Task: Add an event with the title Interview with Candidate X, date '2023/10/14', time 7:50 AM to 9:50 AMand add a description: Throughout the retreat, teams will engage in a variety of problem-solving activities that are designed to challenge their critical thinking, decision-making, and collaboration skills. These activities will be carefully curated to promote teamwork, innovation, and a growth mindset.Select event color  Graphite . Add location for the event as: Bali, Indonesia, logged in from the account softage.4@softage.netand send the event invitation to softage.3@softage.net and softage.5@softage.net. Set a reminder for the event Weekly on Sunday
Action: Mouse moved to (74, 91)
Screenshot: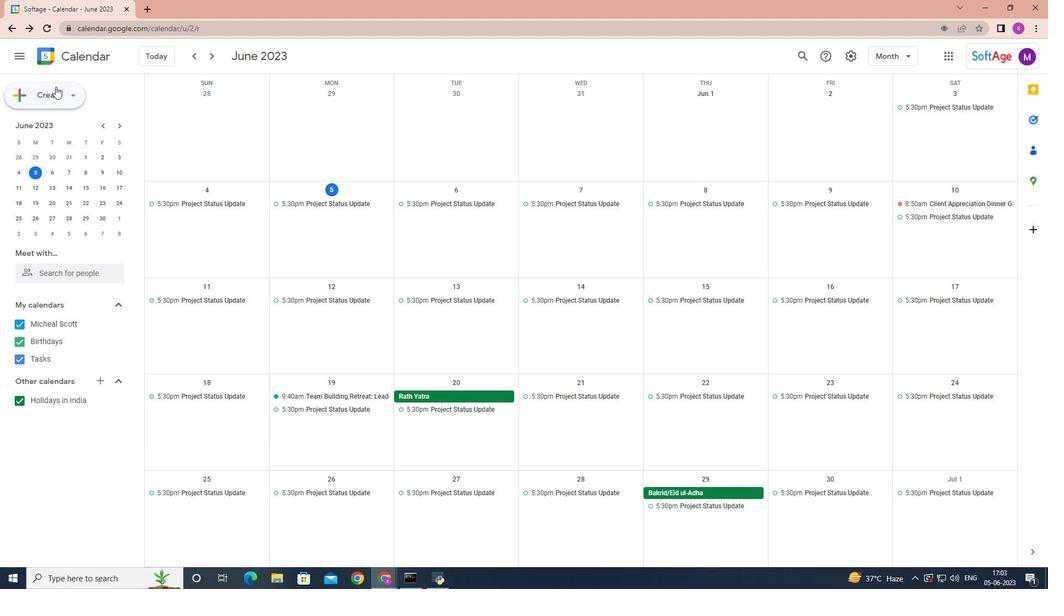 
Action: Mouse pressed left at (74, 91)
Screenshot: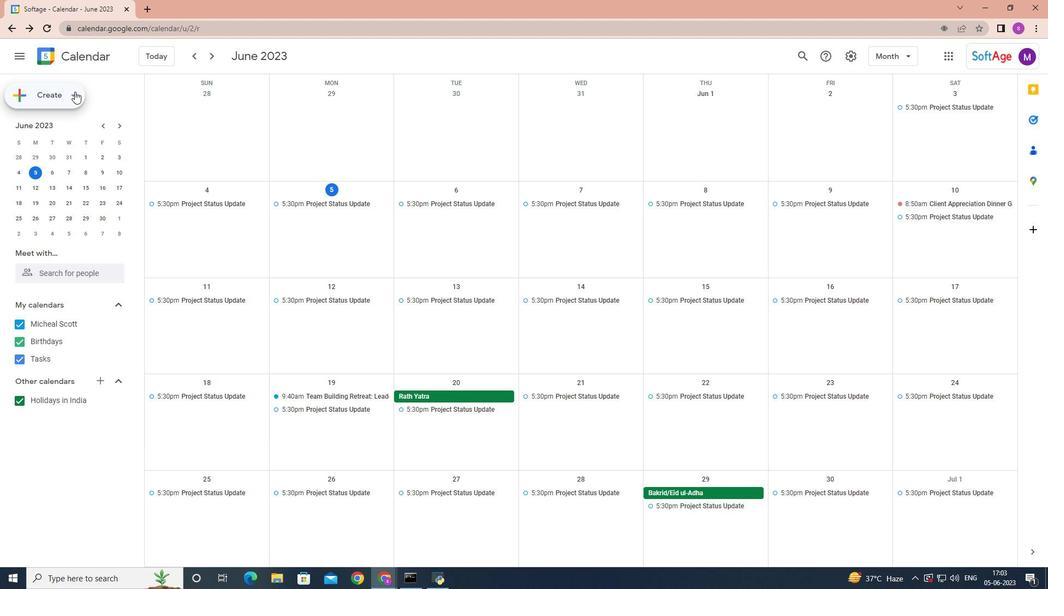 
Action: Mouse moved to (78, 122)
Screenshot: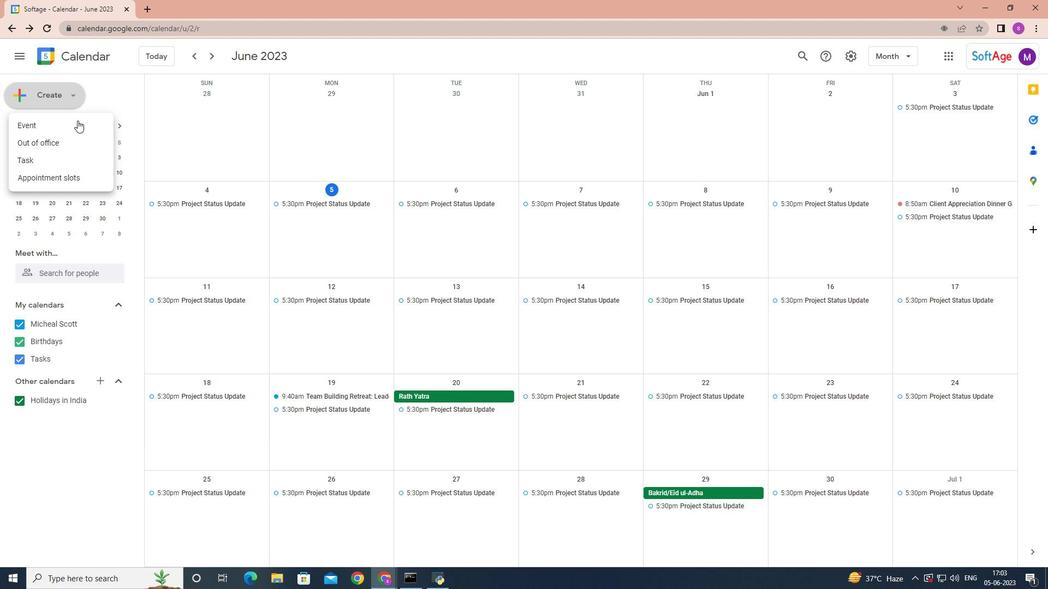 
Action: Mouse pressed left at (78, 122)
Screenshot: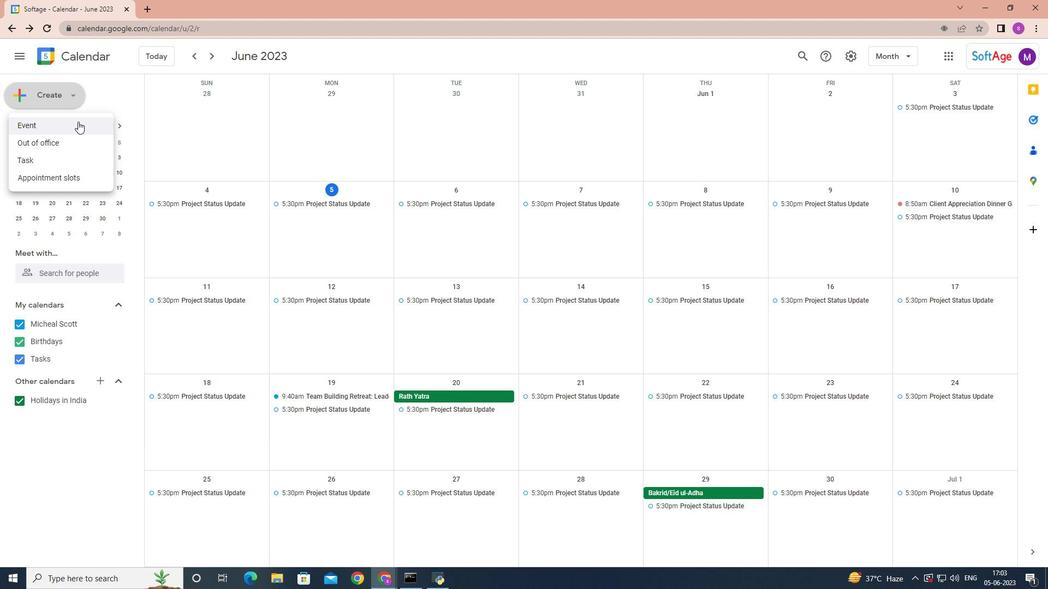 
Action: Mouse moved to (175, 429)
Screenshot: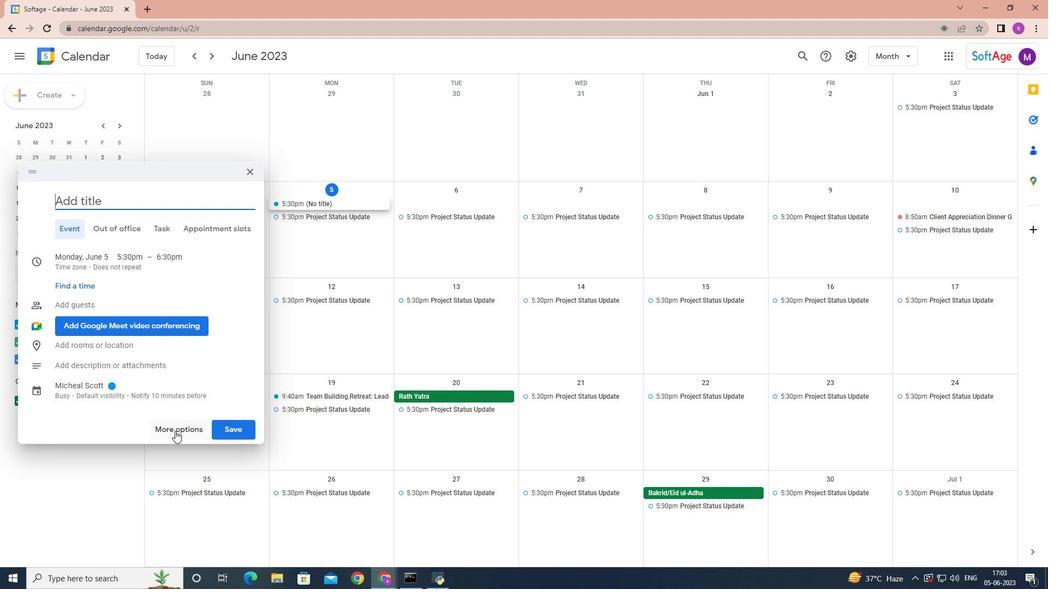 
Action: Mouse pressed left at (175, 429)
Screenshot: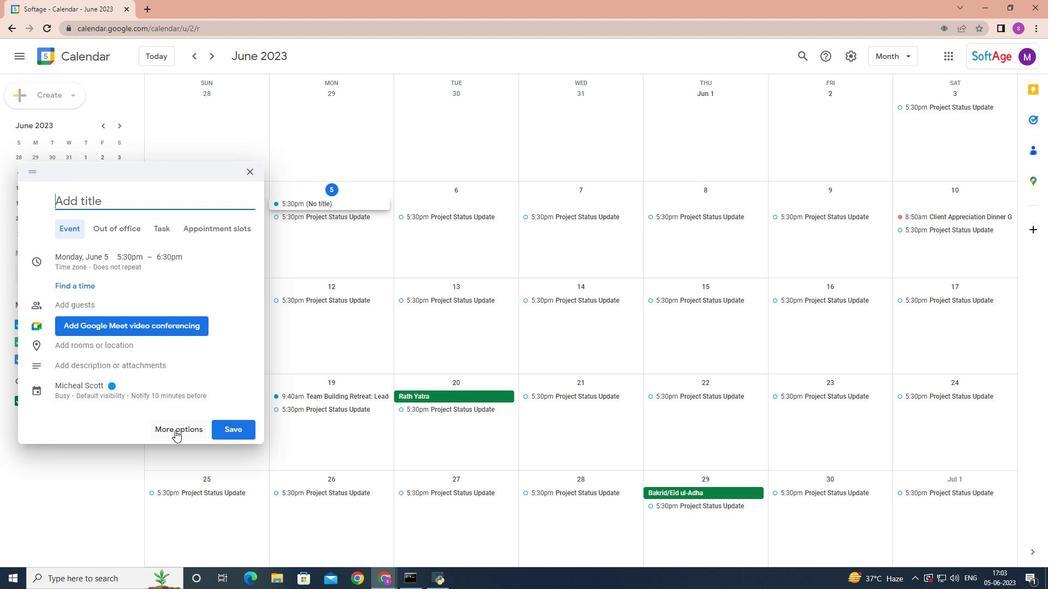 
Action: Key pressed <Key.shift>Interview<Key.space>with<Key.space><Key.shift>Candidate<Key.space><Key.shift><Key.shift><Key.shift><Key.shift><Key.shift><Key.shift><Key.shift><Key.shift><Key.shift><Key.shift><Key.shift><Key.shift><Key.shift><Key.shift><Key.shift><Key.shift>X
Screenshot: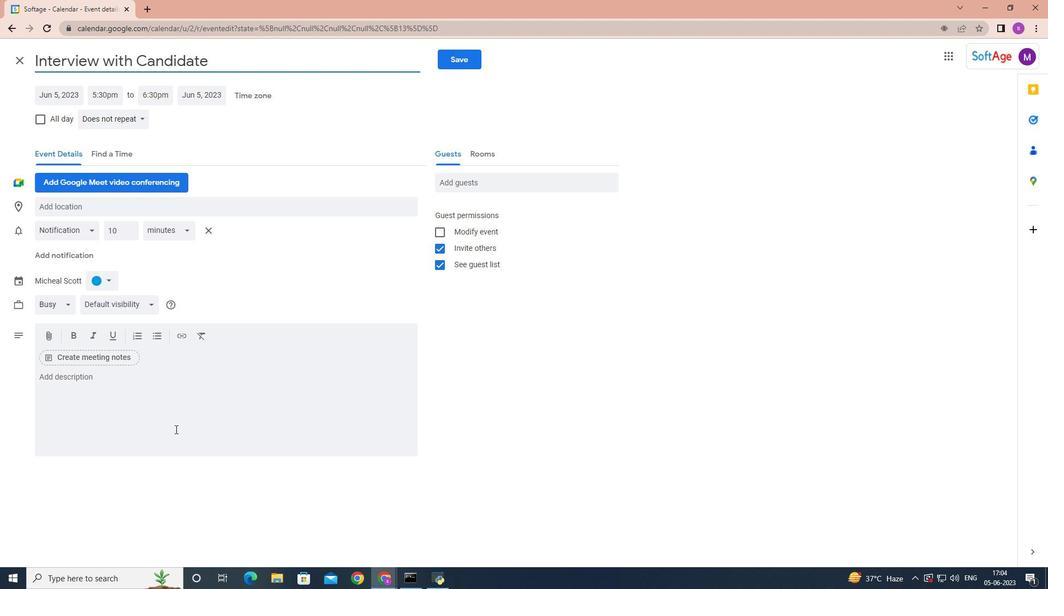 
Action: Mouse moved to (64, 96)
Screenshot: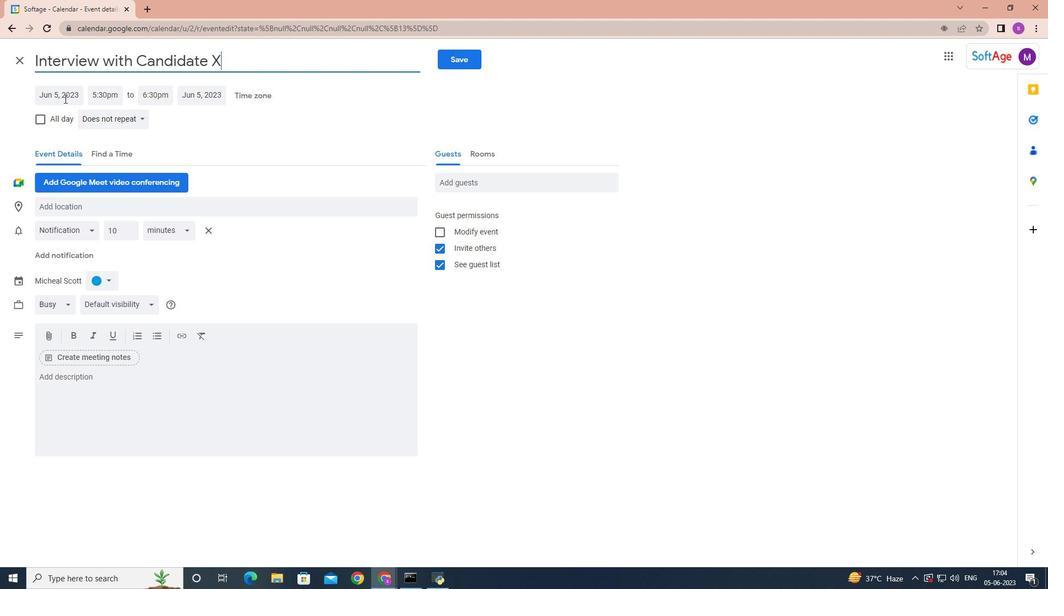 
Action: Mouse pressed left at (64, 96)
Screenshot: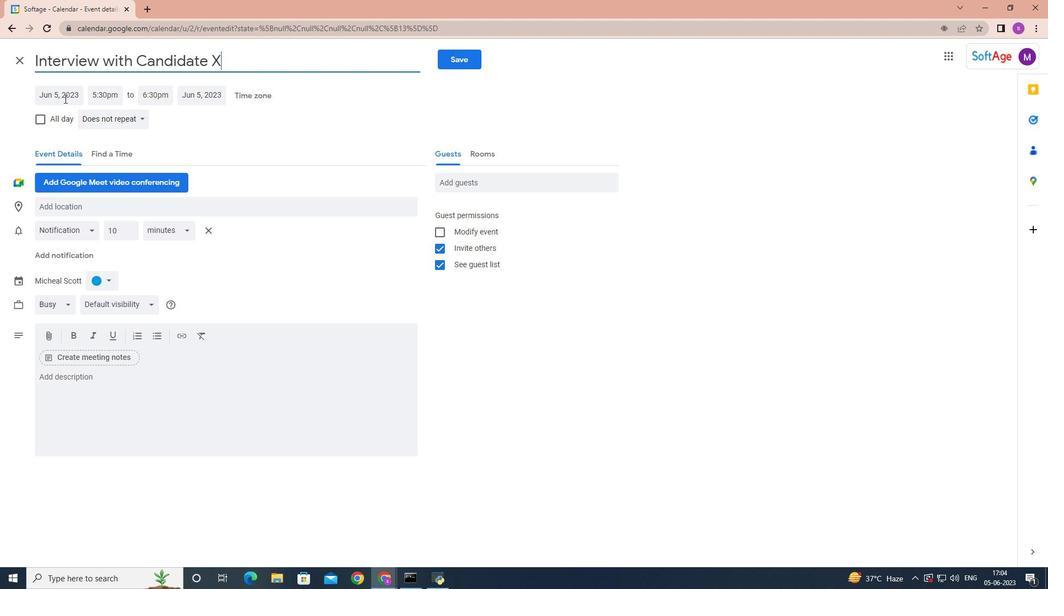 
Action: Mouse moved to (174, 116)
Screenshot: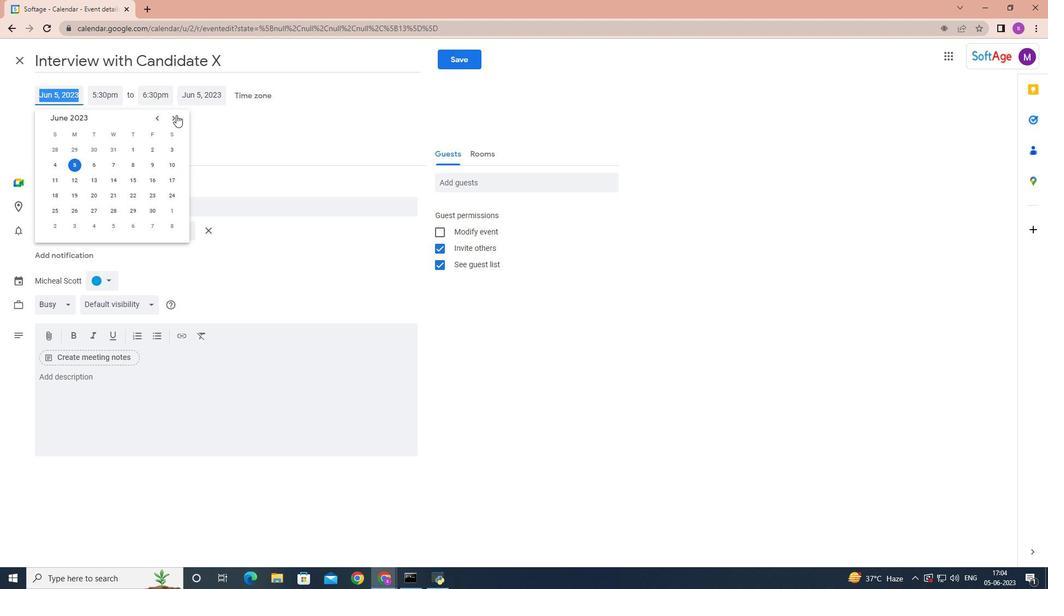 
Action: Mouse pressed left at (174, 116)
Screenshot: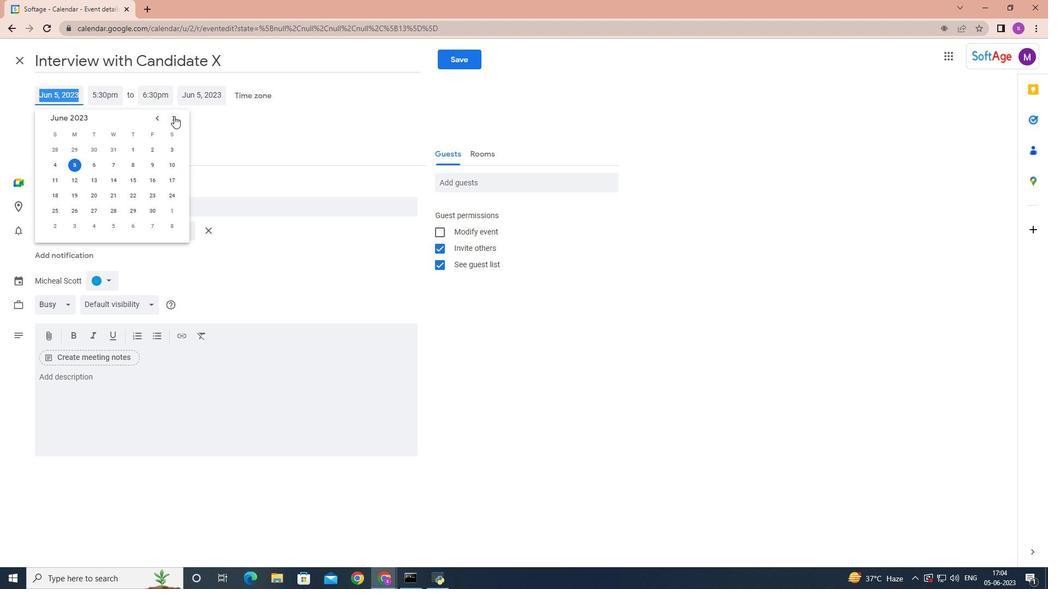 
Action: Mouse pressed left at (174, 116)
Screenshot: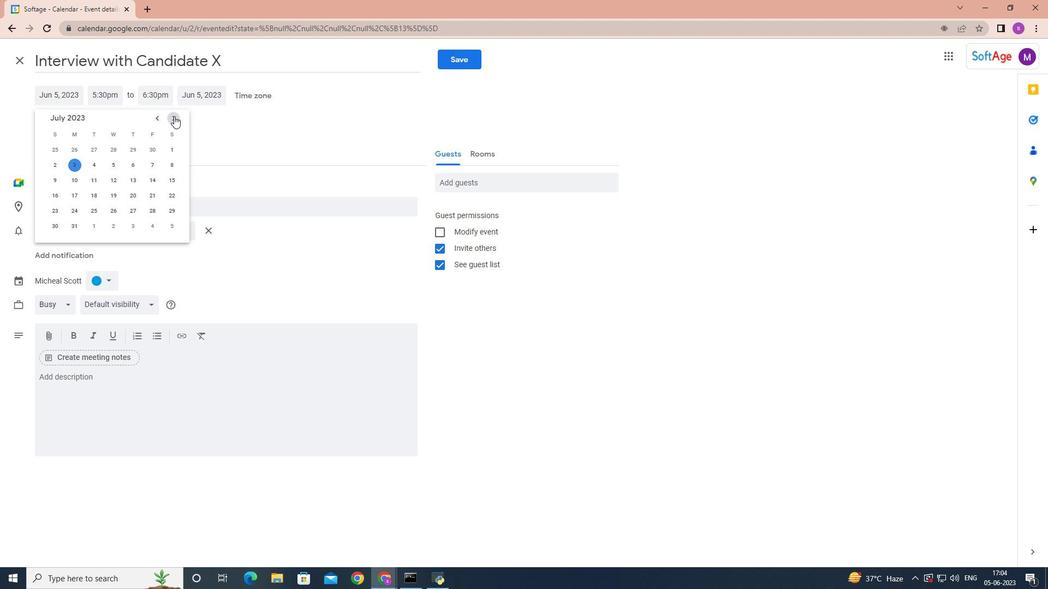 
Action: Mouse pressed left at (174, 116)
Screenshot: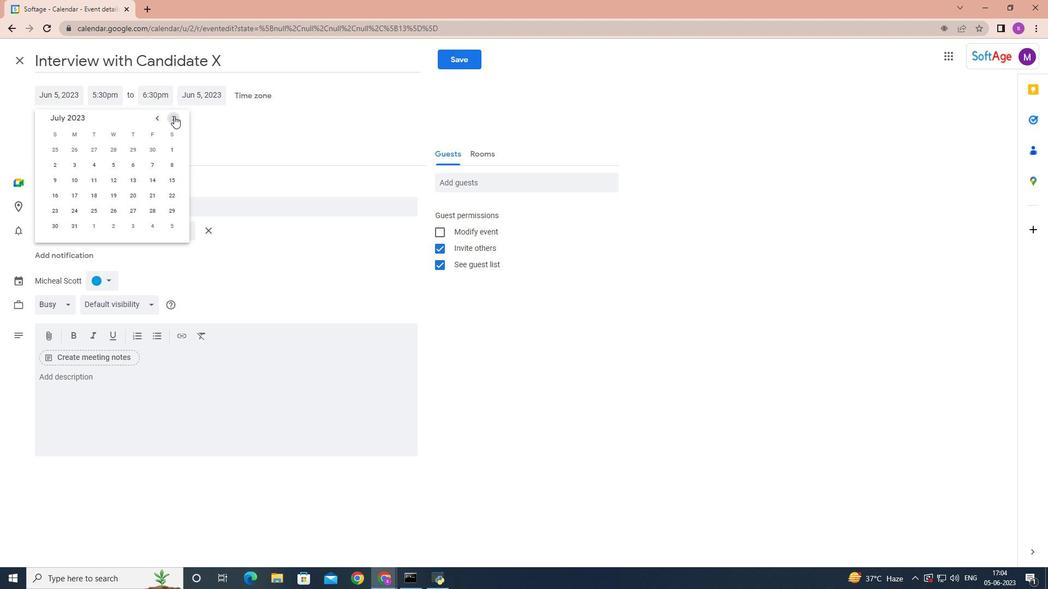
Action: Mouse pressed left at (174, 116)
Screenshot: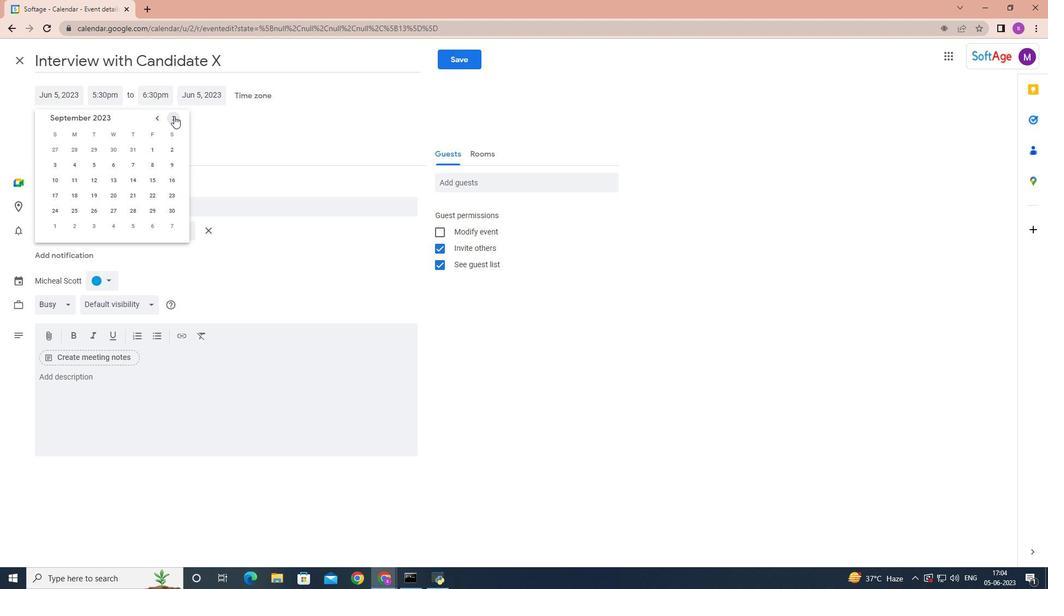 
Action: Mouse moved to (173, 162)
Screenshot: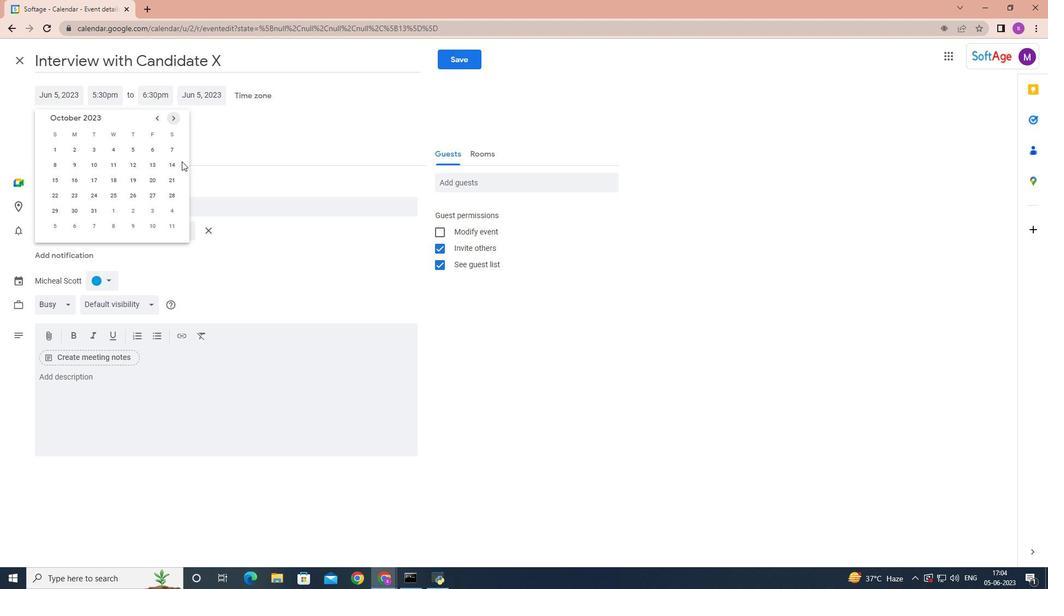 
Action: Mouse pressed left at (173, 162)
Screenshot: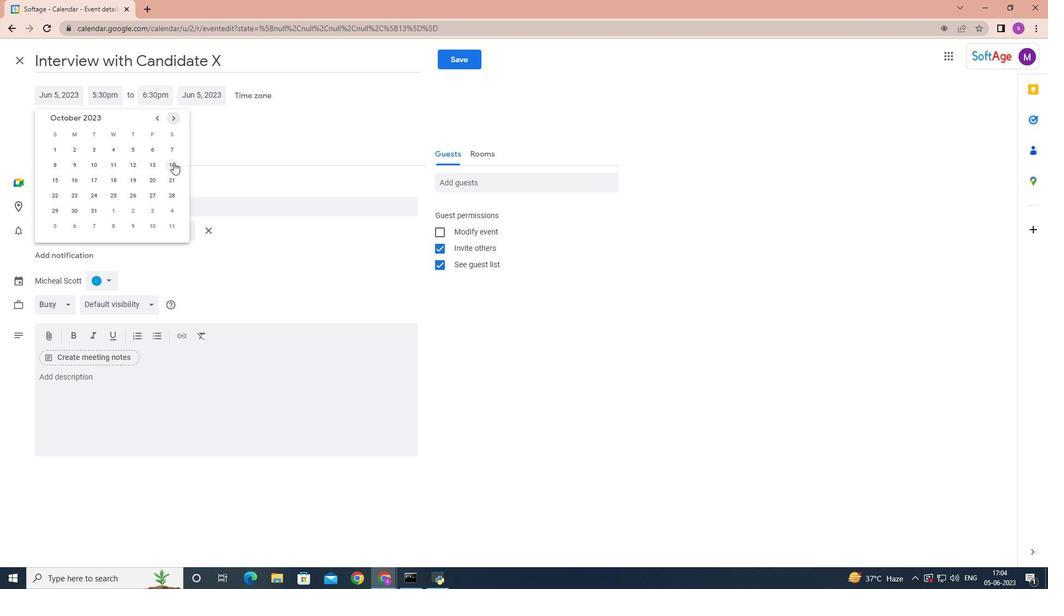
Action: Mouse moved to (108, 91)
Screenshot: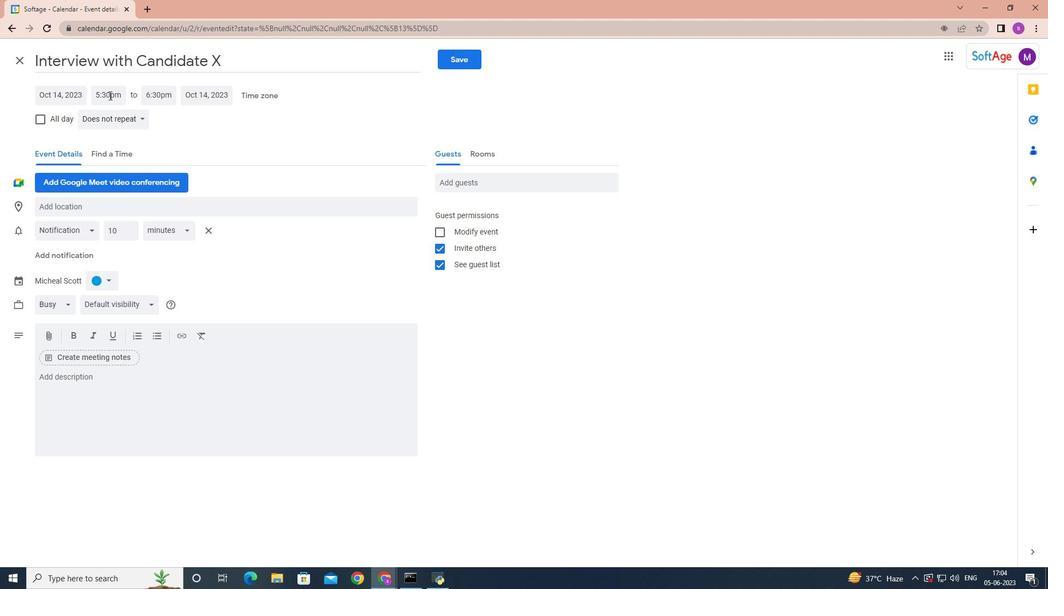 
Action: Mouse pressed left at (108, 91)
Screenshot: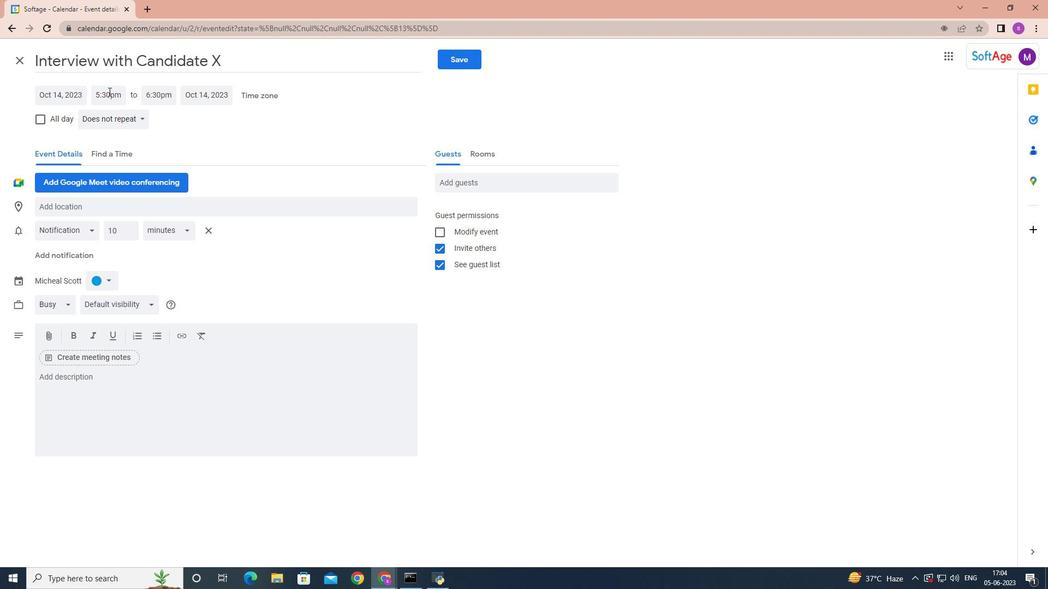 
Action: Key pressed 7<Key.shift>:4<Key.backspace>50<Key.space><Key.shift>AM<Key.enter>
Screenshot: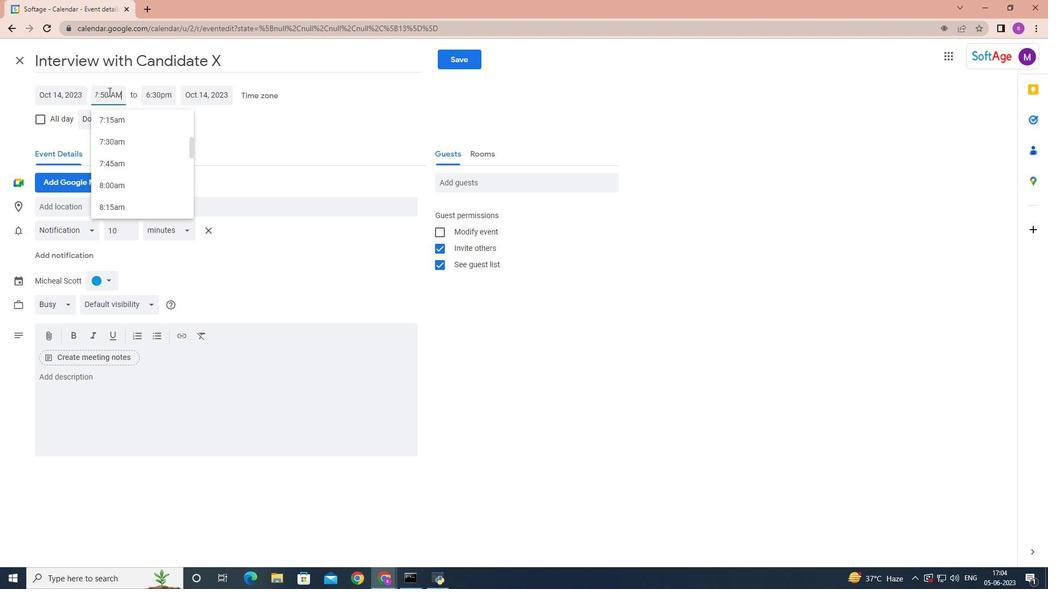 
Action: Mouse moved to (164, 94)
Screenshot: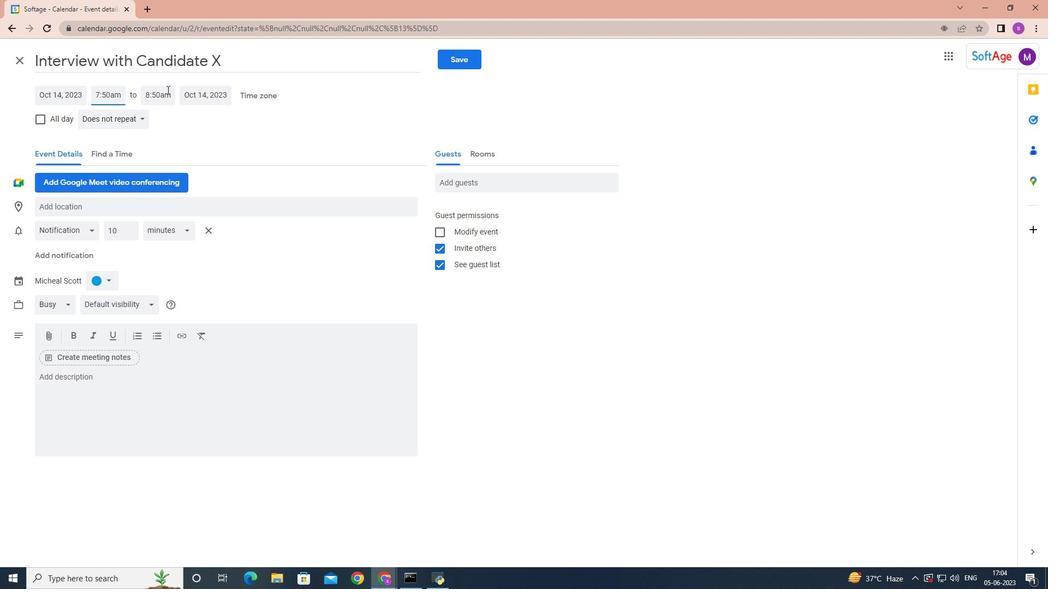 
Action: Mouse pressed left at (164, 94)
Screenshot: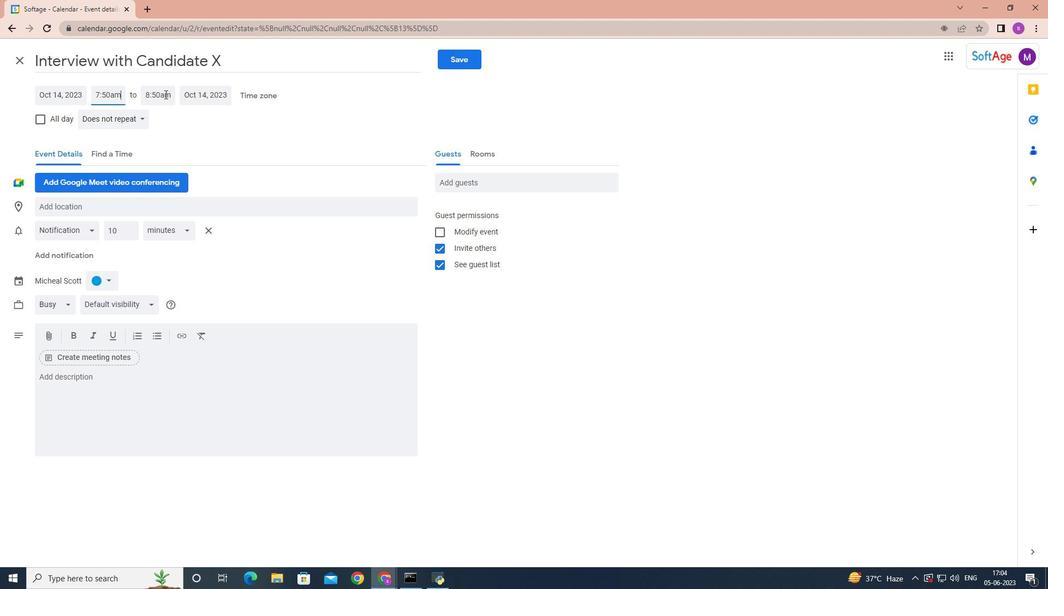 
Action: Mouse moved to (195, 205)
Screenshot: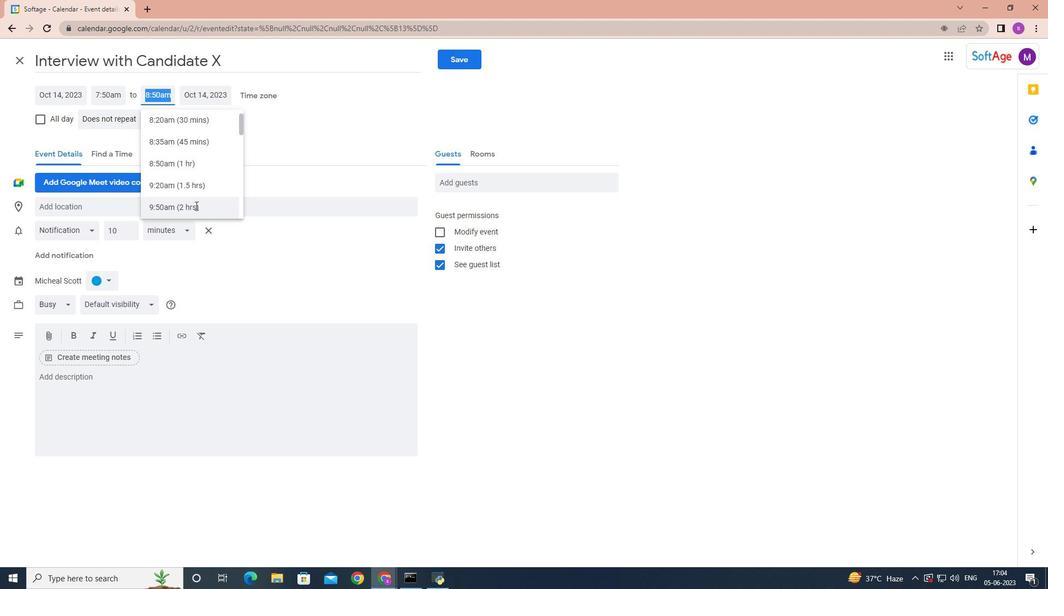 
Action: Mouse pressed left at (195, 205)
Screenshot: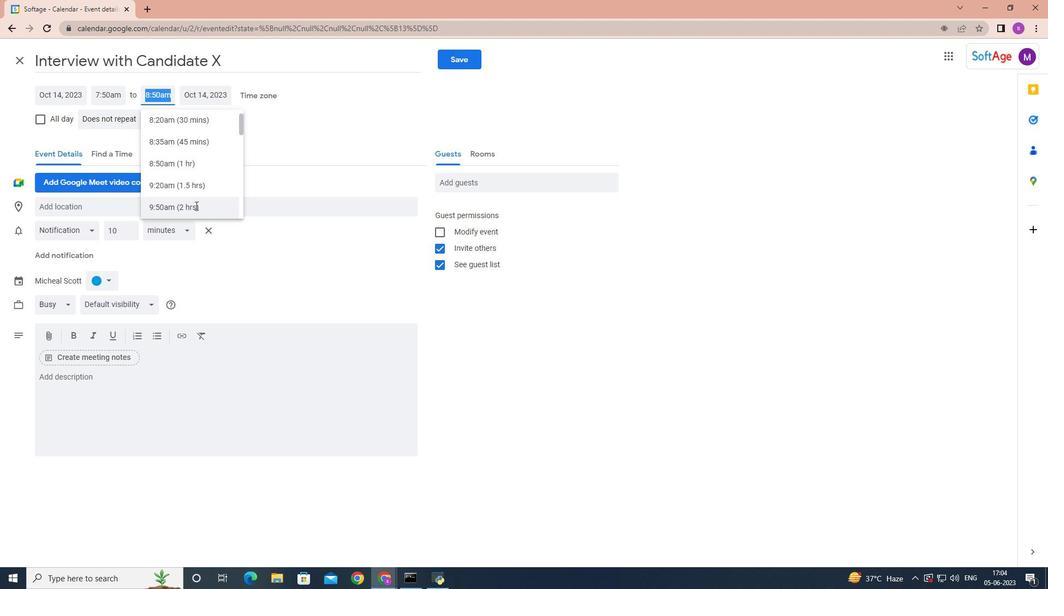 
Action: Mouse moved to (62, 385)
Screenshot: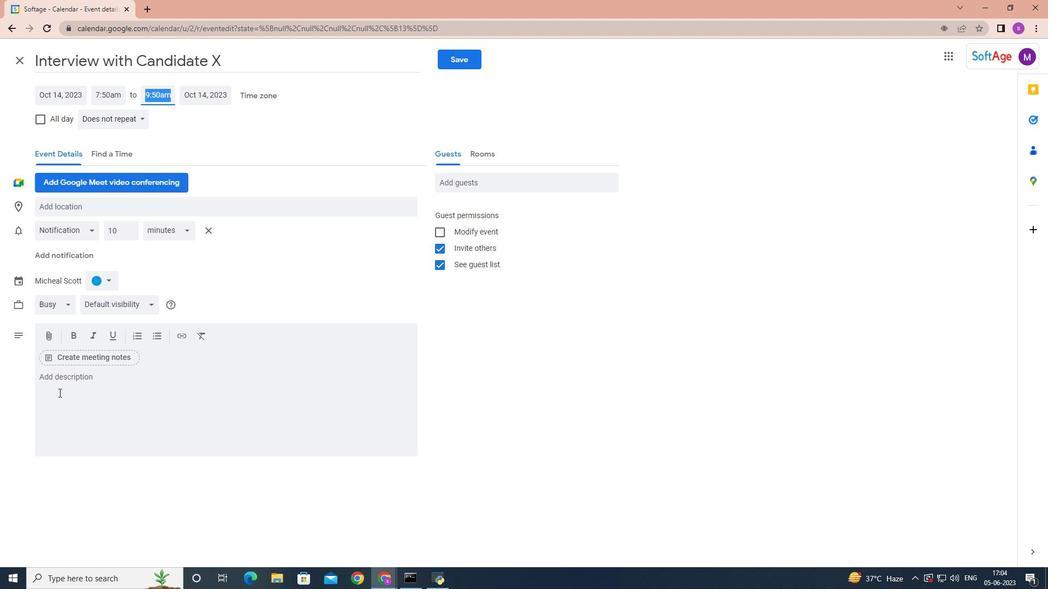 
Action: Mouse pressed left at (62, 385)
Screenshot: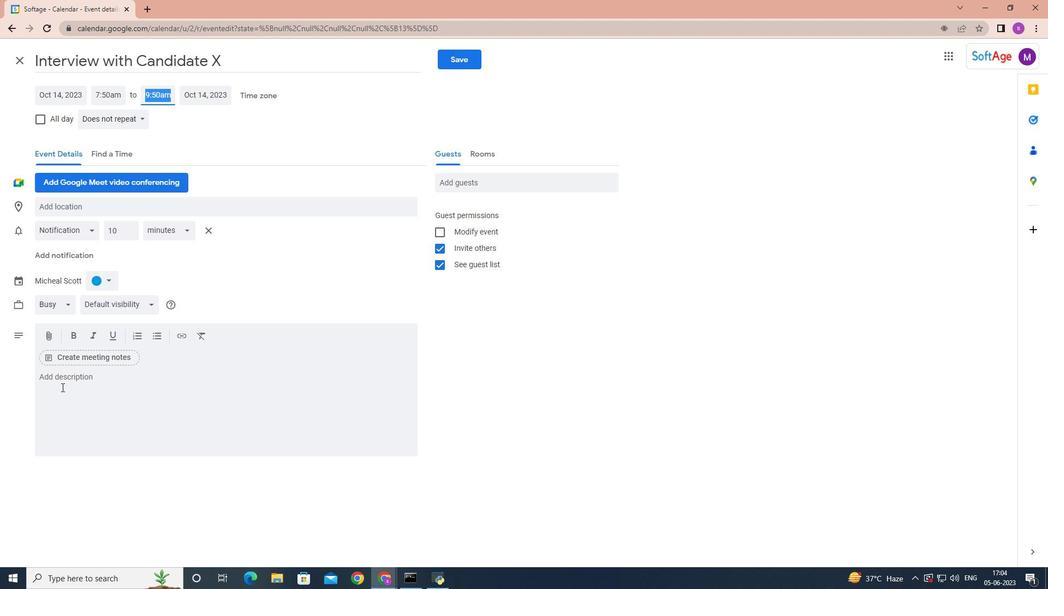 
Action: Key pressed <Key.shift>Throughout<Key.space>the<Key.space>retreat<Key.space>teams<Key.space>will<Key.space>engage<Key.space>in<Key.space>ava<Key.backspace><Key.backspace><Key.space>variety<Key.space>of<Key.space>problems<Key.space><Key.backspace>-<Key.space>solving<Key.space>activities<Key.space>that<Key.space>are<Key.space>designed<Key.space>to<Key.space>challenge<Key.space>their<Key.space>critical<Key.space>thinking<Key.space>decision-making<Key.space><Key.backspace>,<Key.space>and<Key.space>collaboration<Key.space>skills.<Key.space><Key.shift>Tg<Key.backspace>hes<Key.space><Key.backspace>e<Key.space>activities<Key.space>will<Key.space>be<Key.space>carefully<Key.space>curated<Key.space>to<Key.space>promote<Key.space>teamwork,<Key.space>innovation<Key.space><Key.backspace>,<Key.space>and<Key.space>growth<Key.space>mindset.
Screenshot: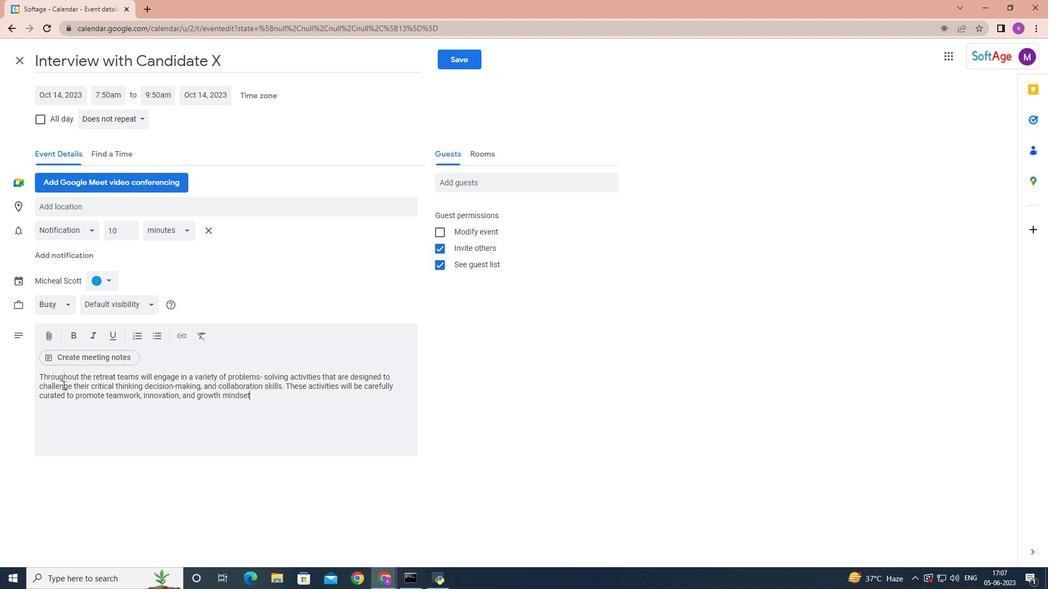 
Action: Mouse moved to (109, 279)
Screenshot: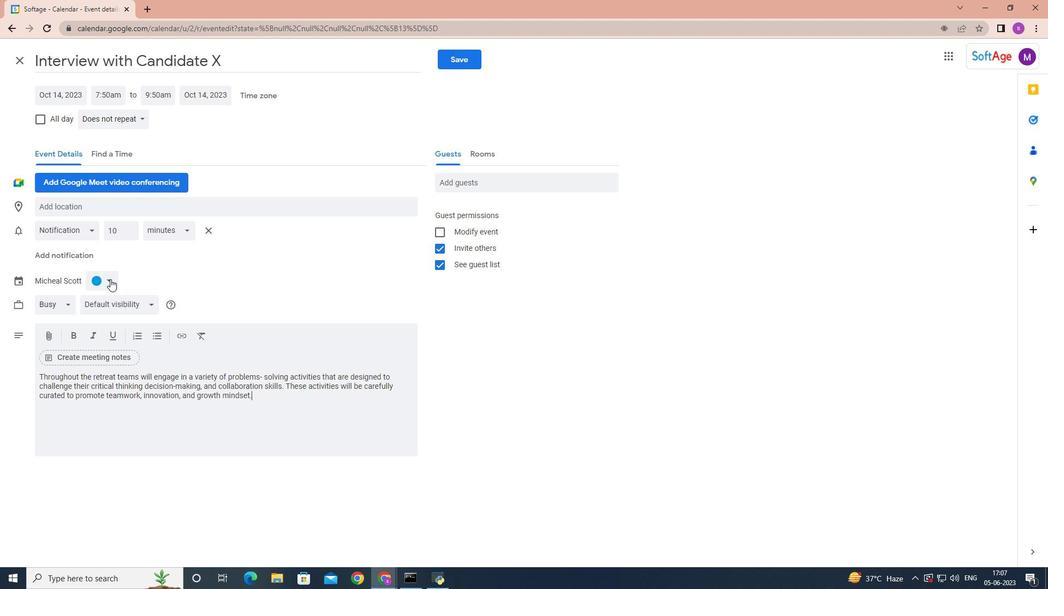 
Action: Mouse pressed left at (109, 279)
Screenshot: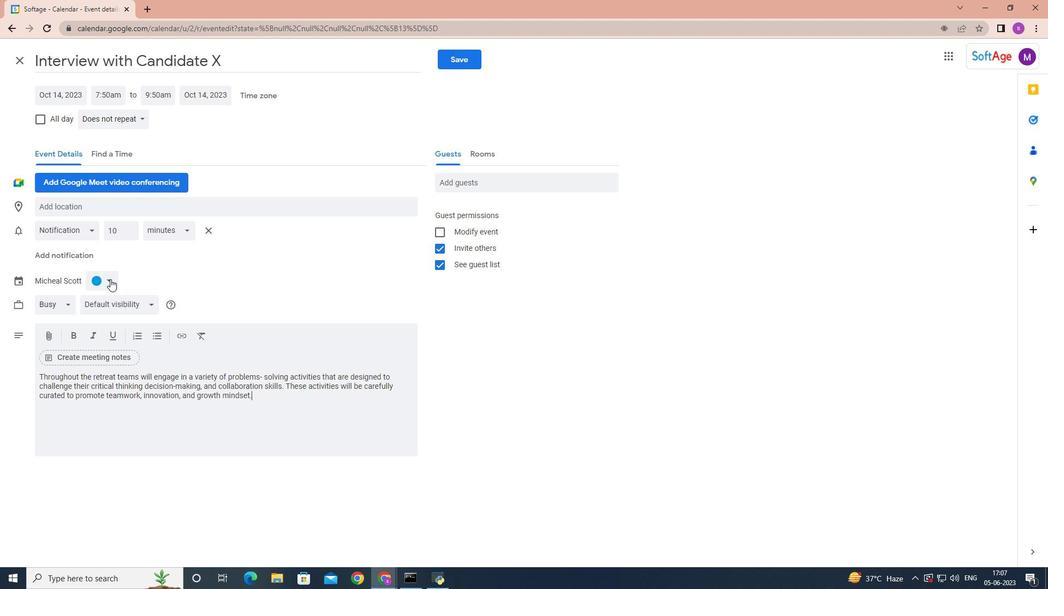 
Action: Mouse moved to (95, 346)
Screenshot: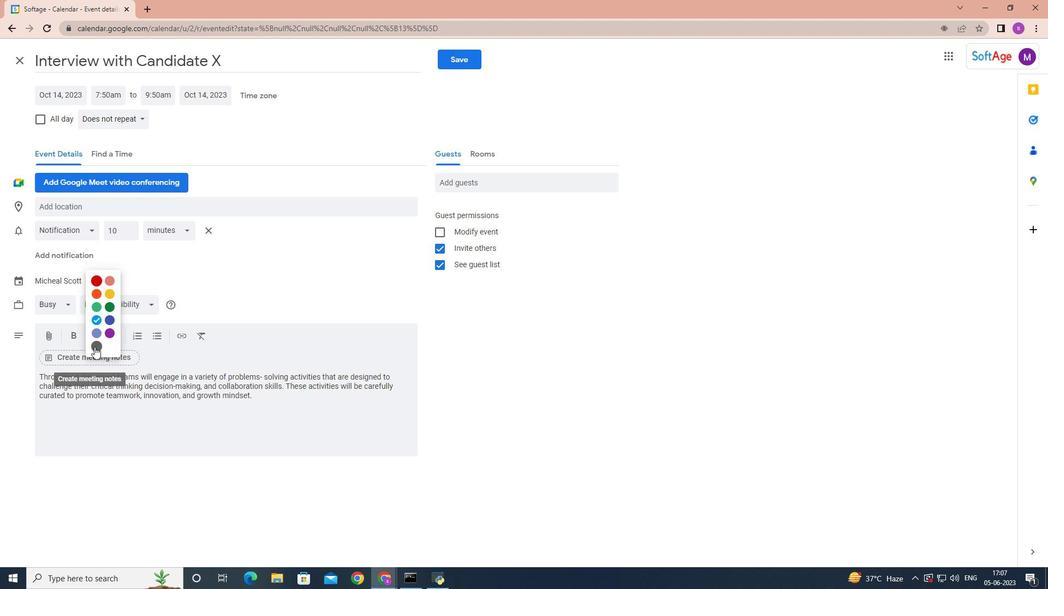 
Action: Mouse pressed left at (95, 346)
Screenshot: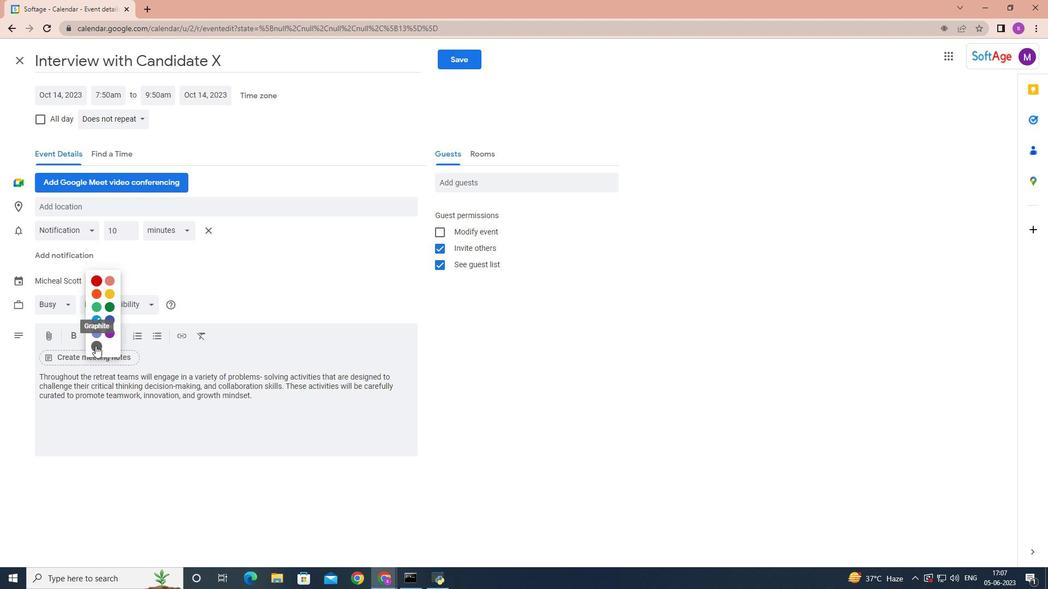 
Action: Mouse moved to (114, 205)
Screenshot: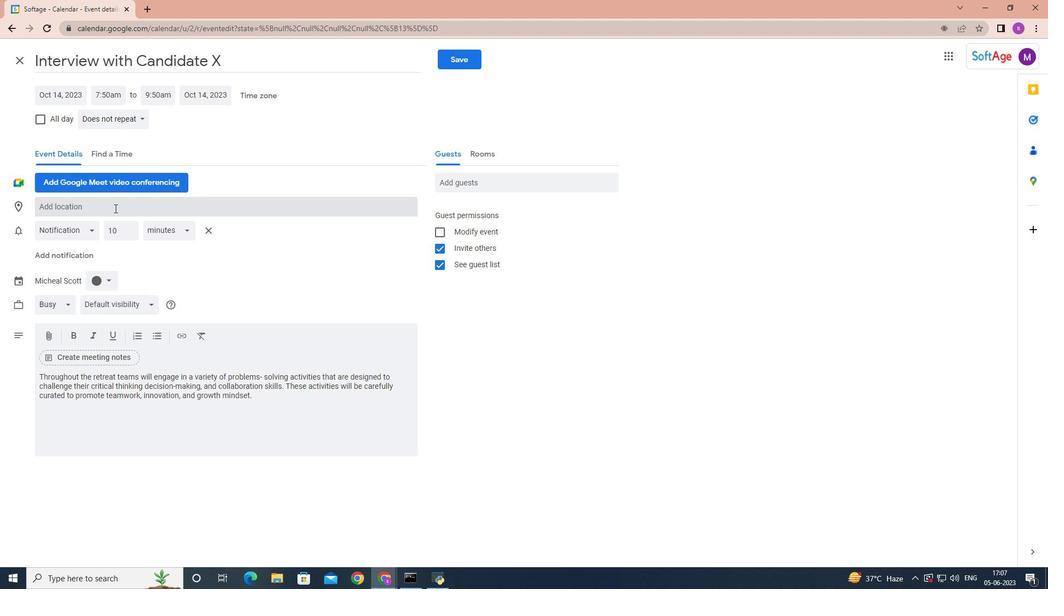 
Action: Mouse pressed left at (114, 205)
Screenshot: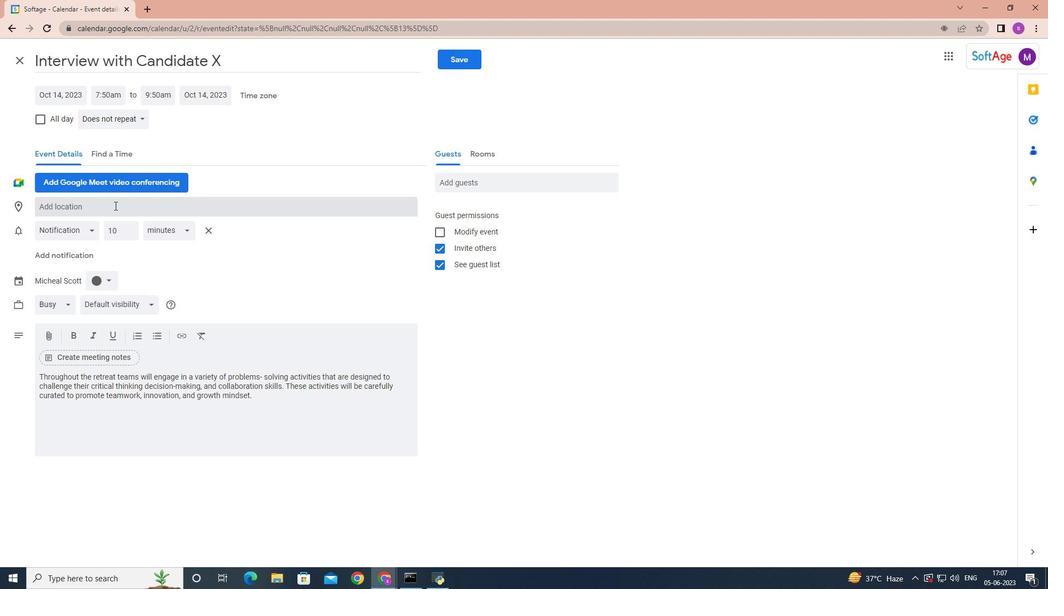 
Action: Key pressed <Key.shift><Key.shift><Key.shift><Key.shift><Key.shift><Key.shift><Key.shift><Key.shift><Key.shift><Key.shift><Key.shift>Bali<Key.space><Key.shift>Indonesia
Screenshot: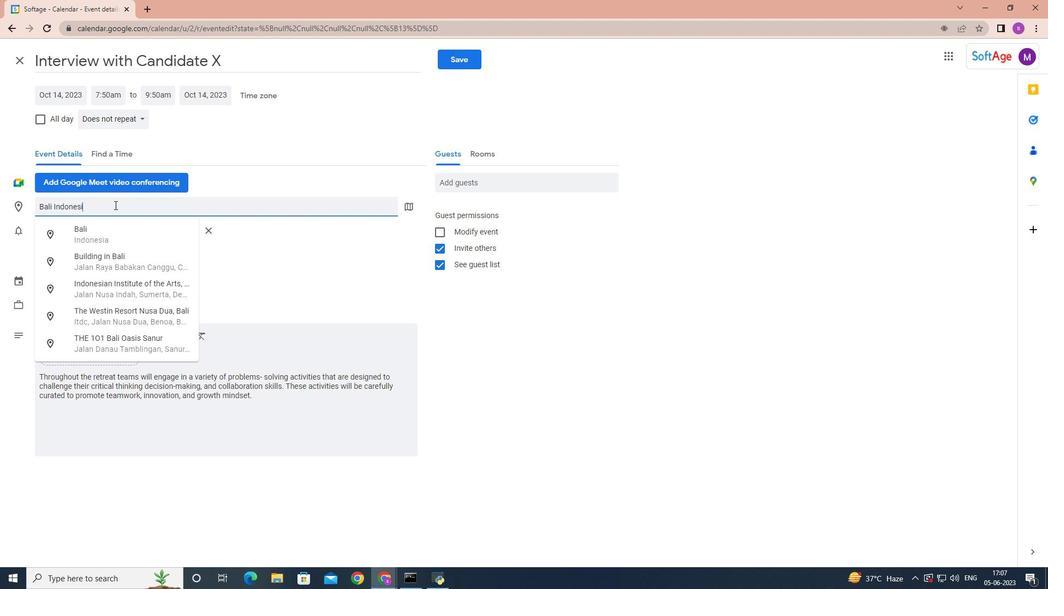 
Action: Mouse moved to (466, 183)
Screenshot: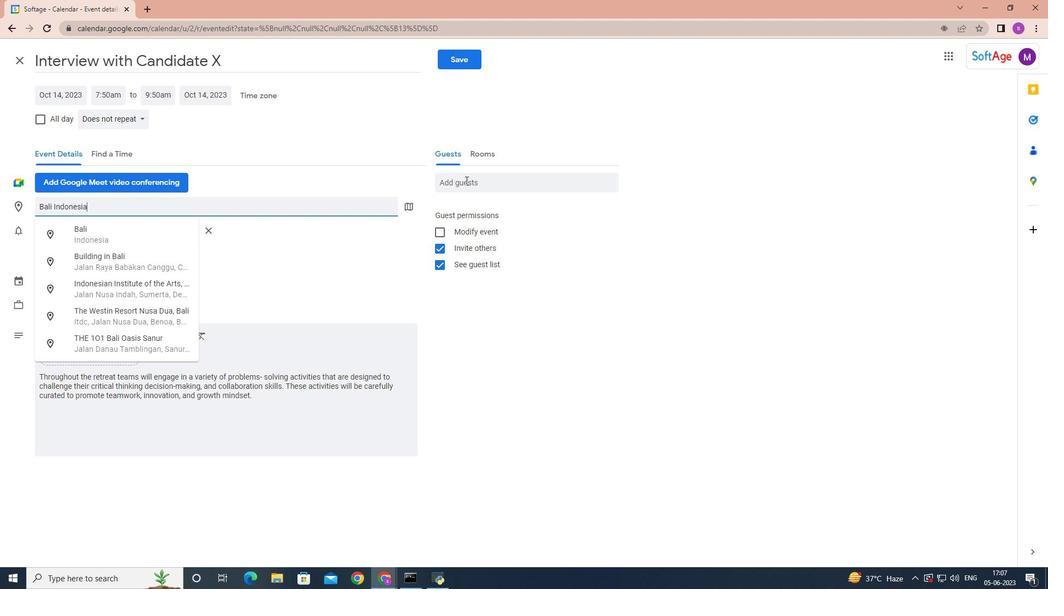 
Action: Mouse pressed left at (466, 183)
Screenshot: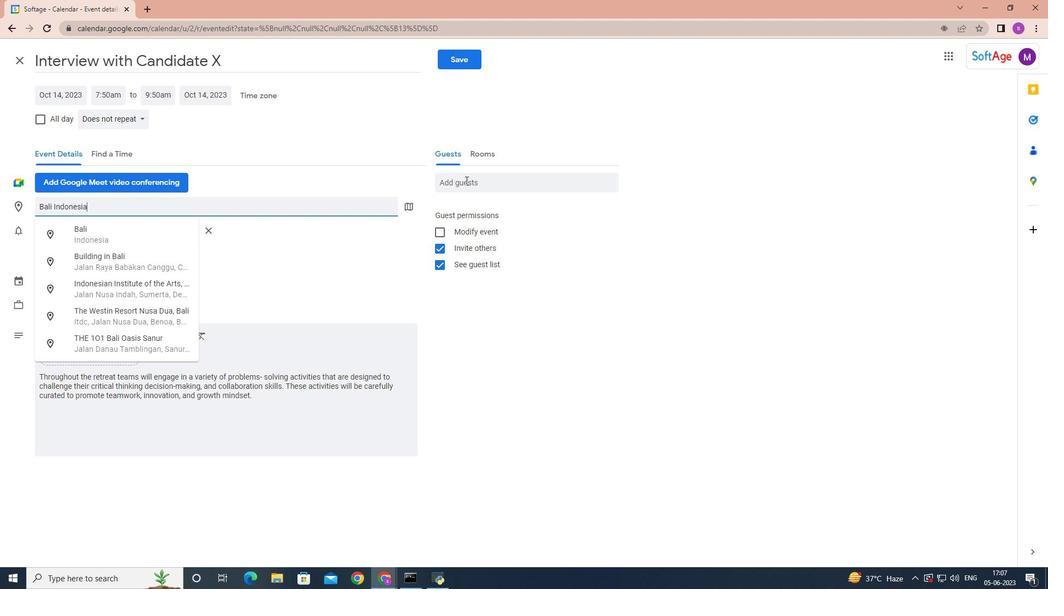 
Action: Mouse moved to (461, 182)
Screenshot: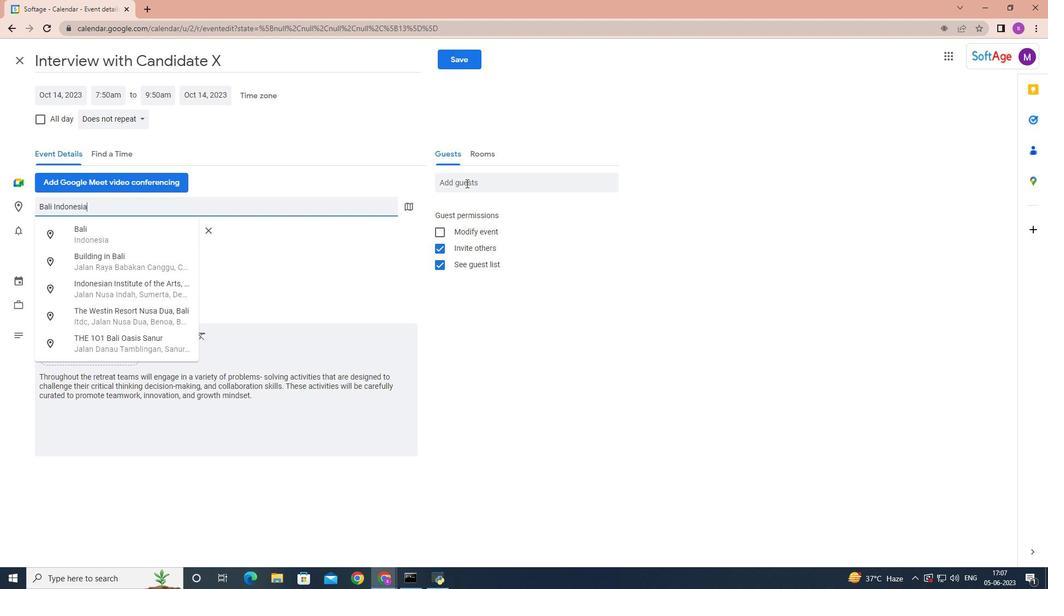 
Action: Key pressed softage,<Key.backspace>.3
Screenshot: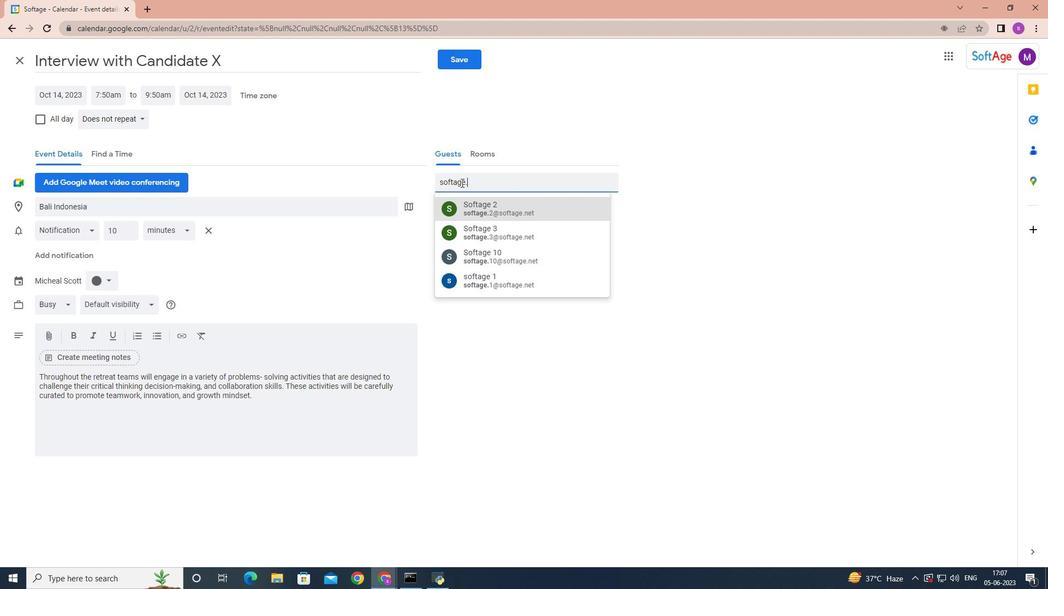
Action: Mouse moved to (472, 210)
Screenshot: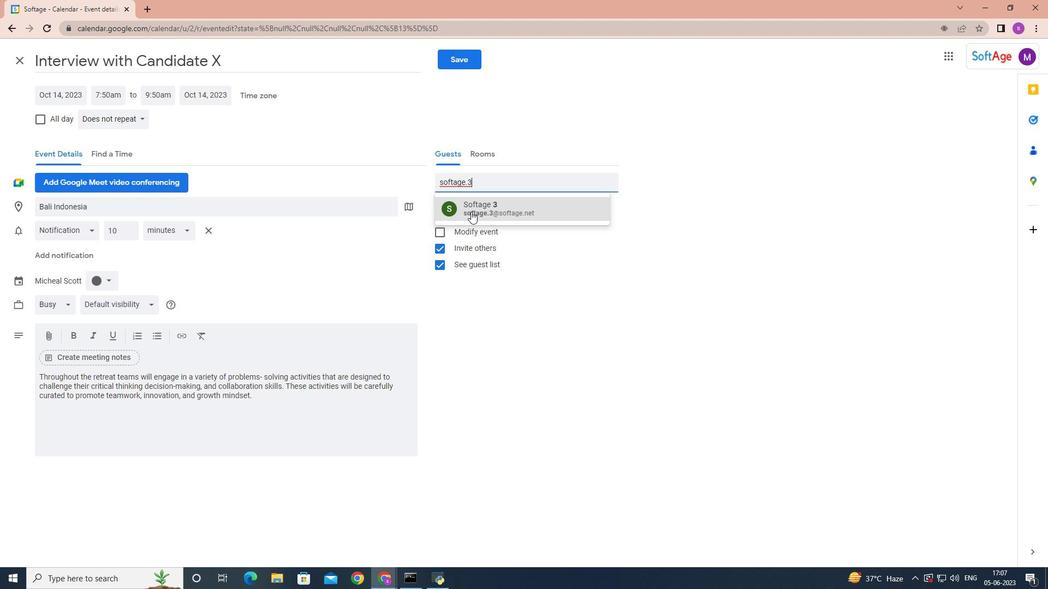 
Action: Mouse pressed left at (472, 210)
Screenshot: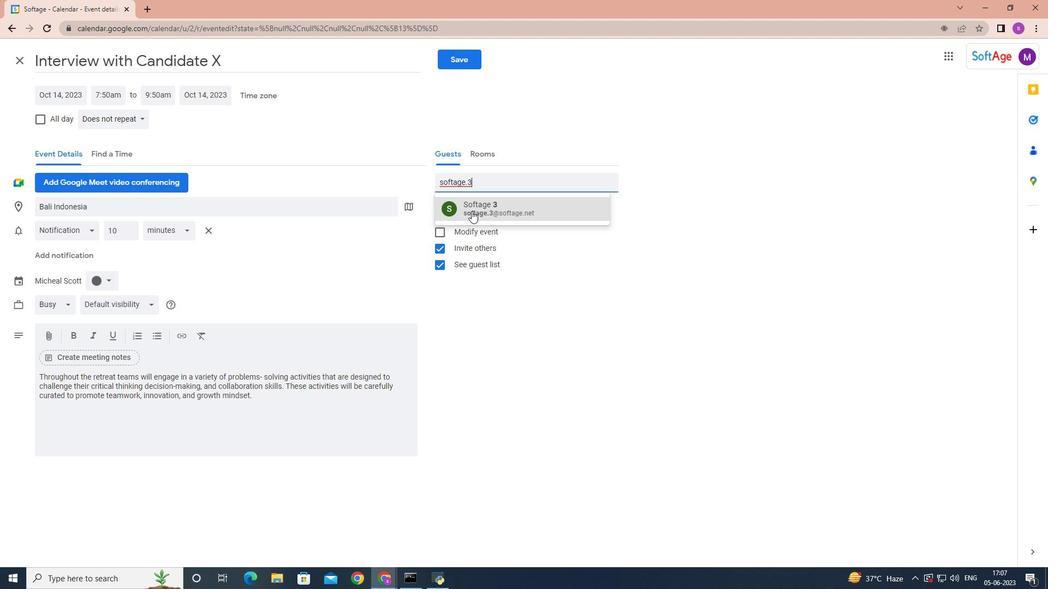 
Action: Key pressed softage.5
Screenshot: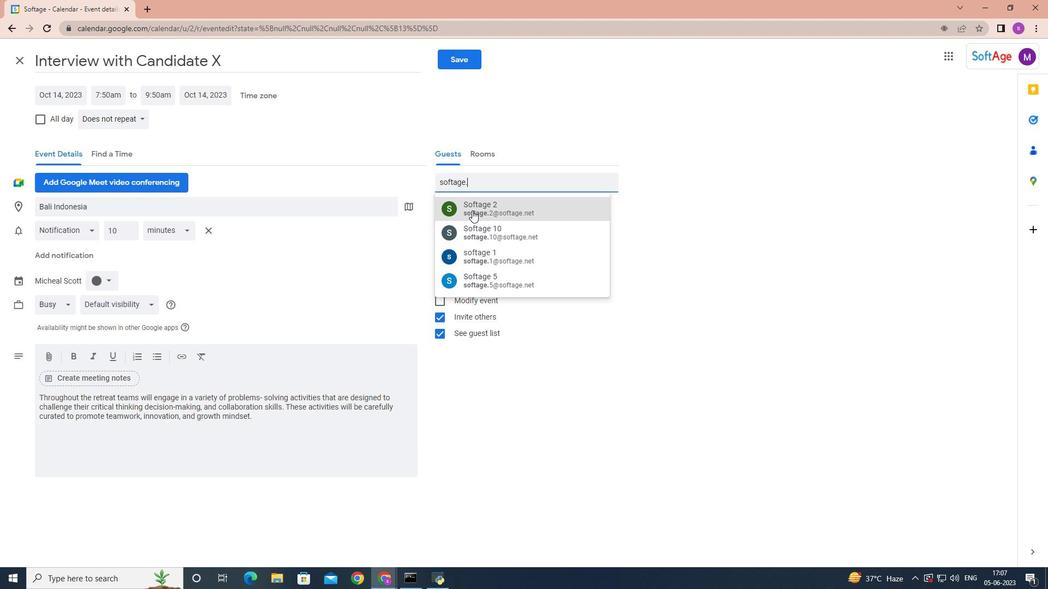 
Action: Mouse pressed left at (472, 210)
Screenshot: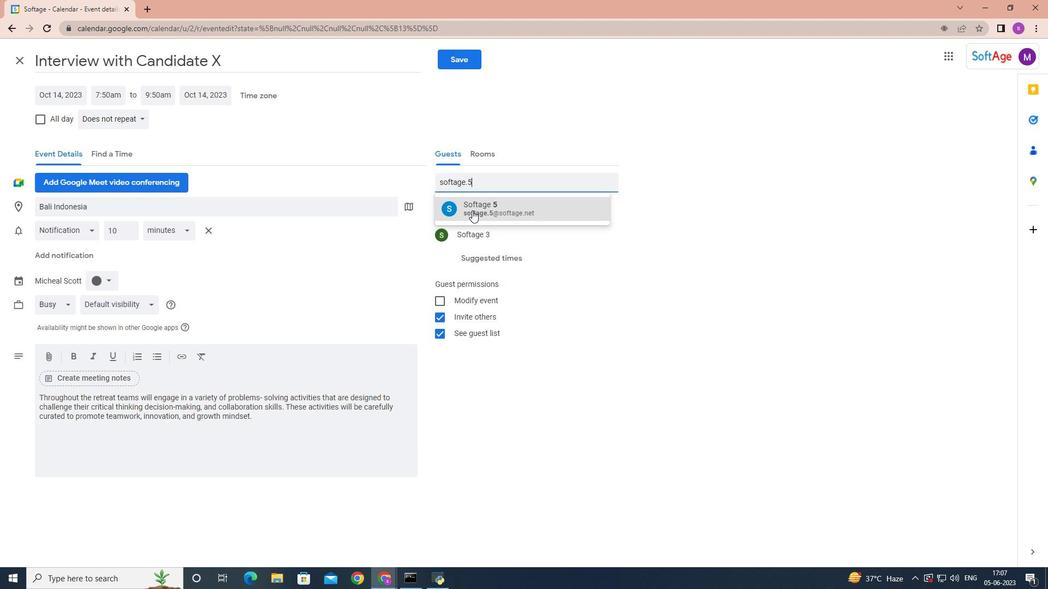 
Action: Mouse moved to (138, 116)
Screenshot: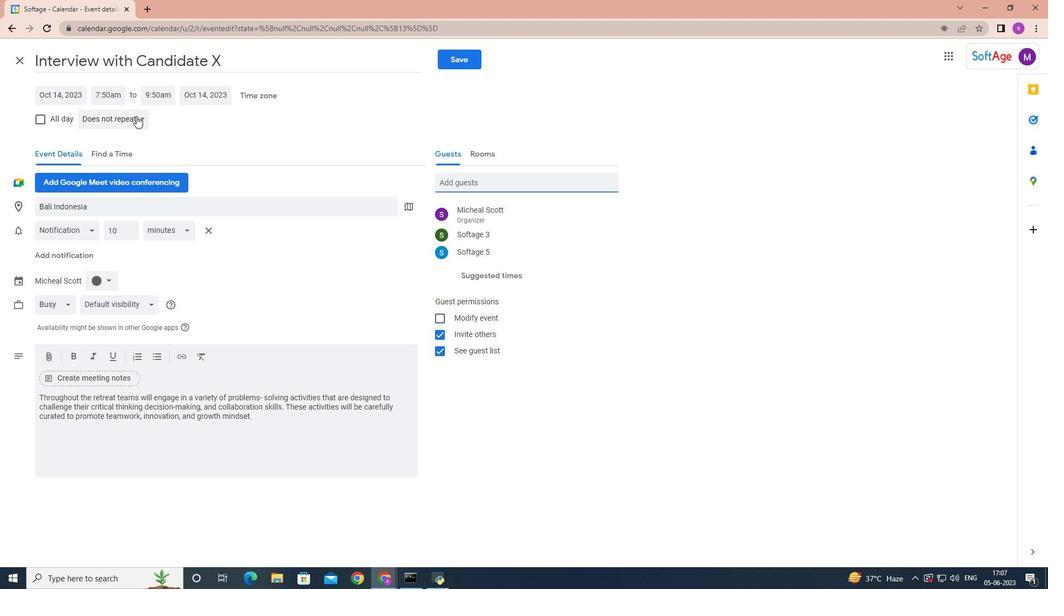 
Action: Mouse pressed left at (138, 116)
Screenshot: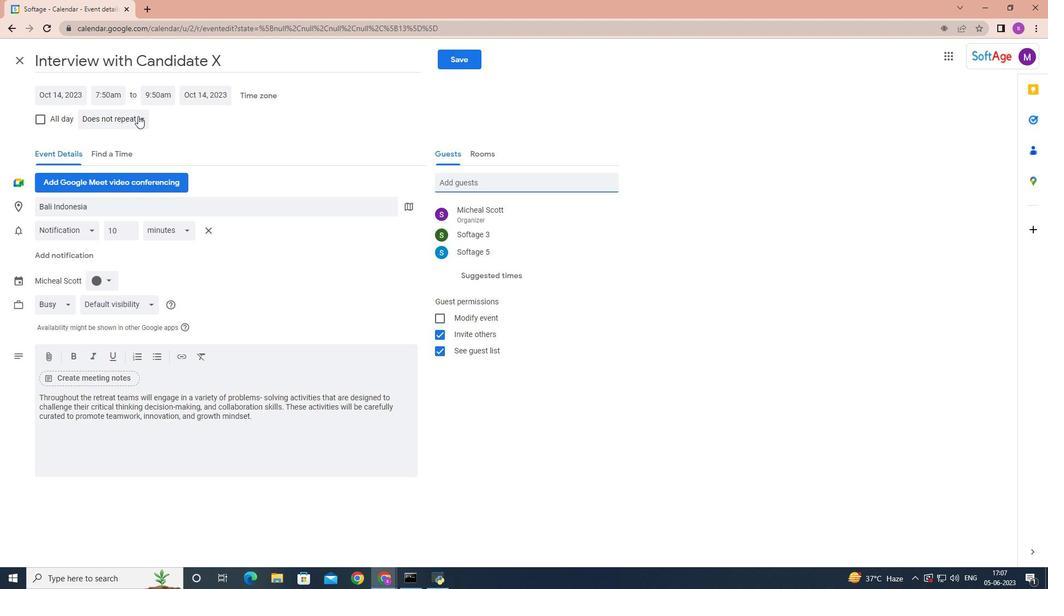 
Action: Mouse moved to (132, 234)
Screenshot: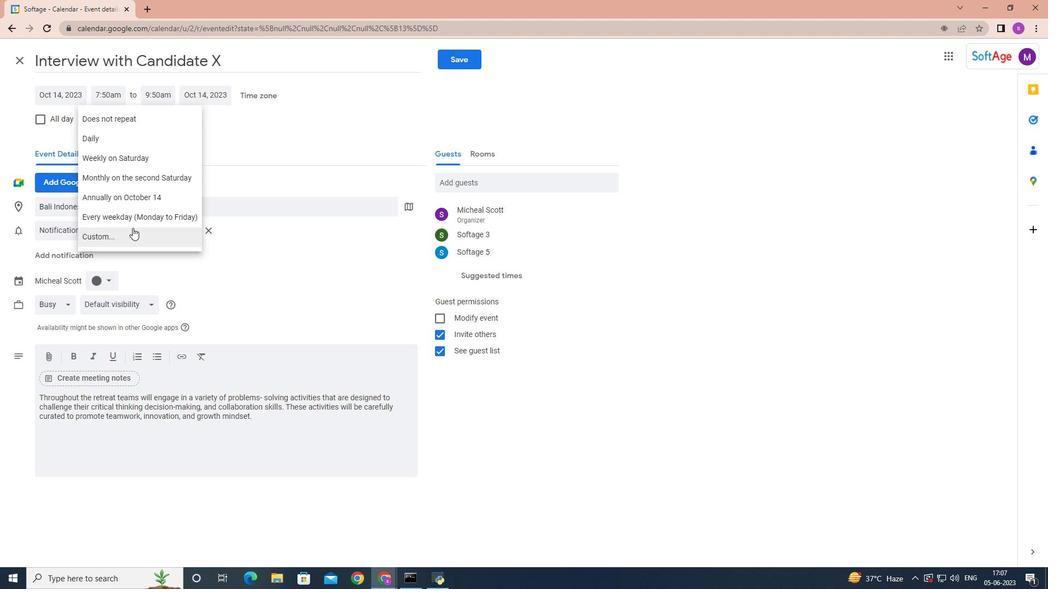 
Action: Mouse pressed left at (132, 234)
Screenshot: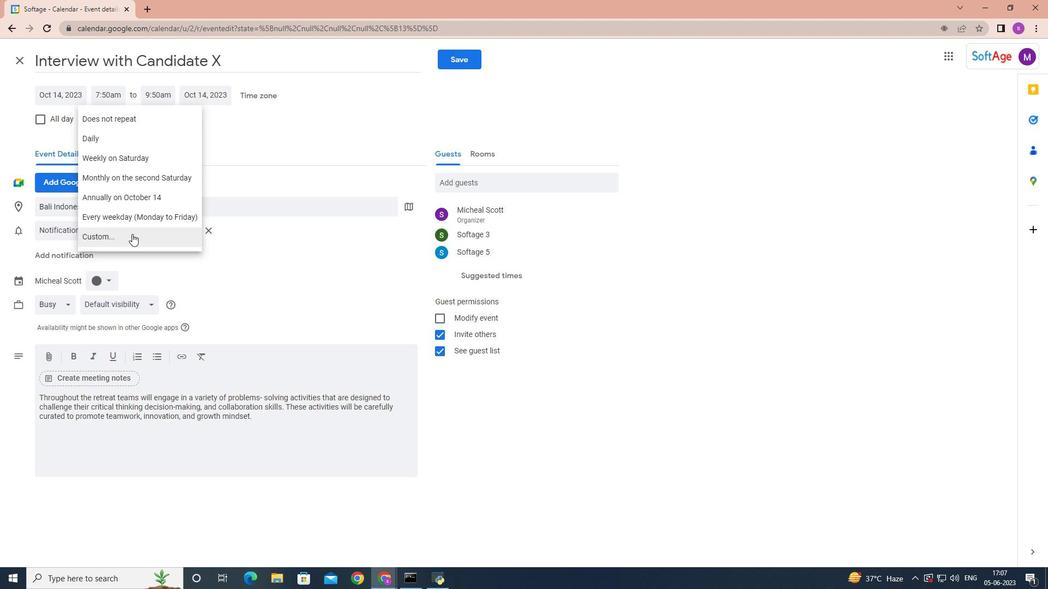 
Action: Mouse moved to (436, 283)
Screenshot: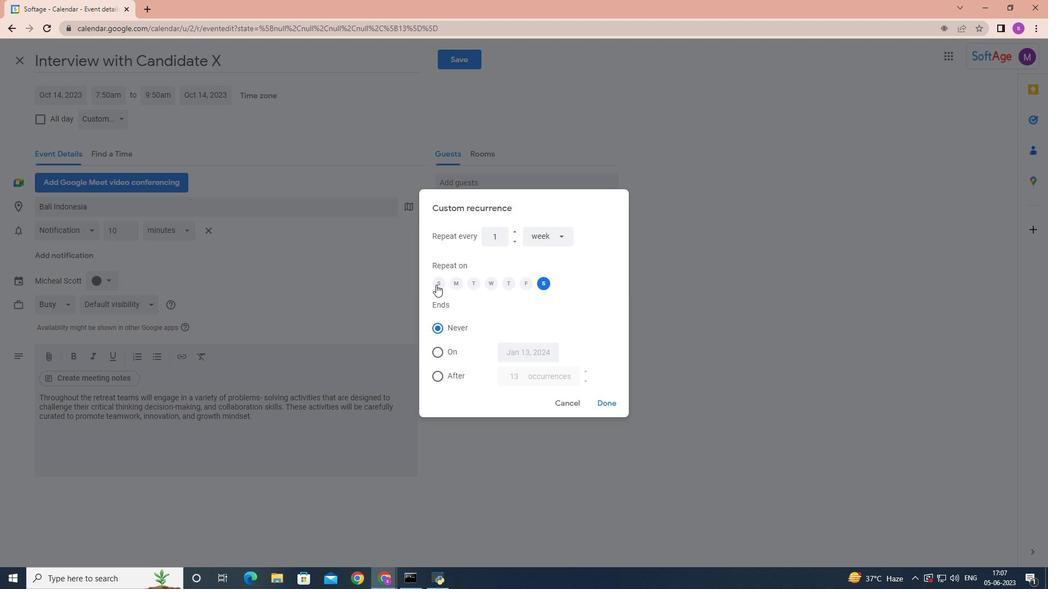 
Action: Mouse pressed left at (436, 283)
Screenshot: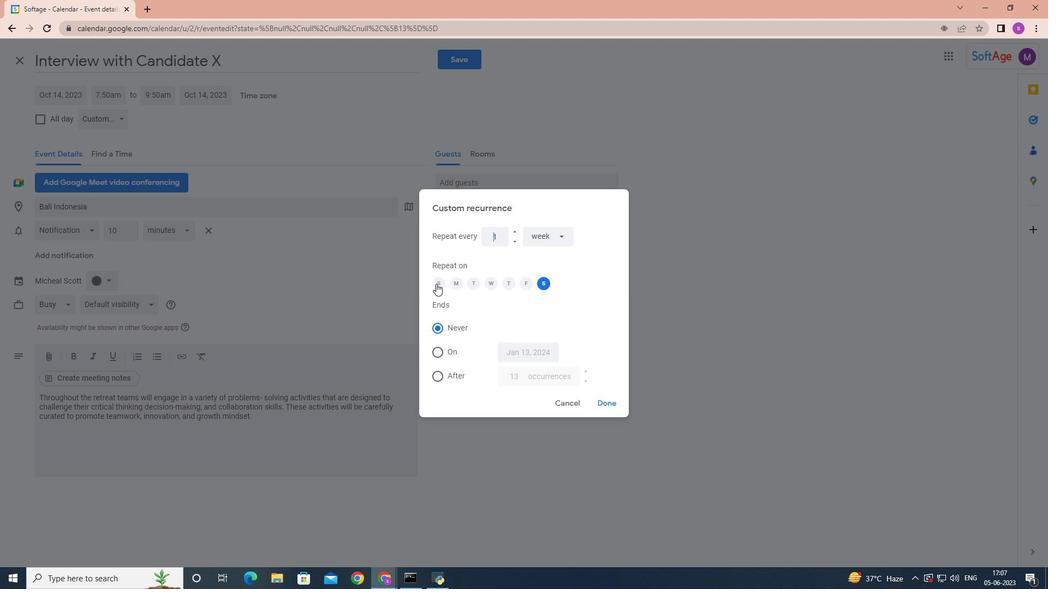 
Action: Mouse moved to (544, 280)
Screenshot: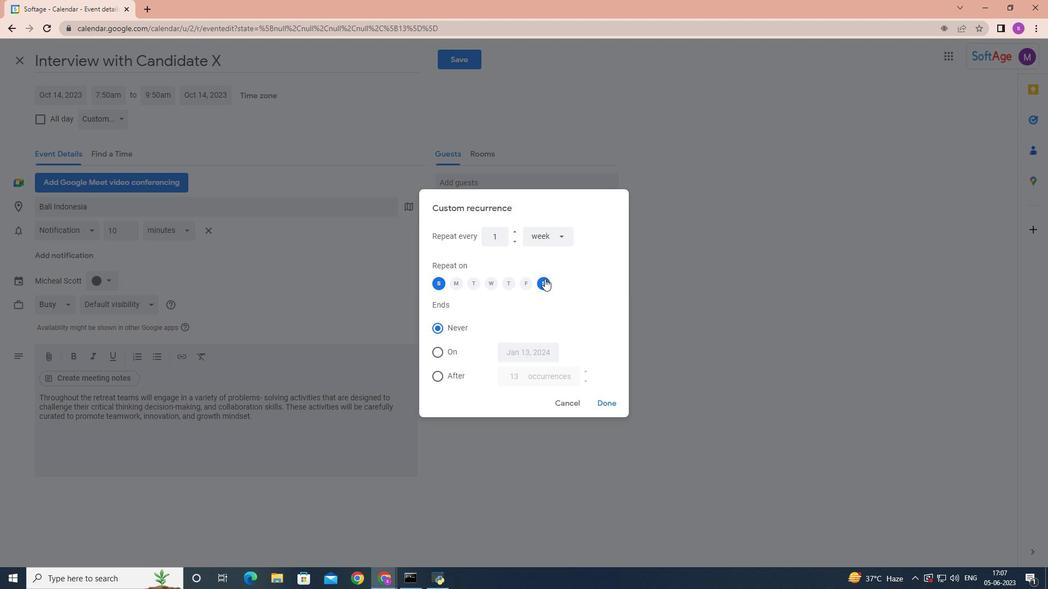 
Action: Mouse pressed left at (544, 280)
Screenshot: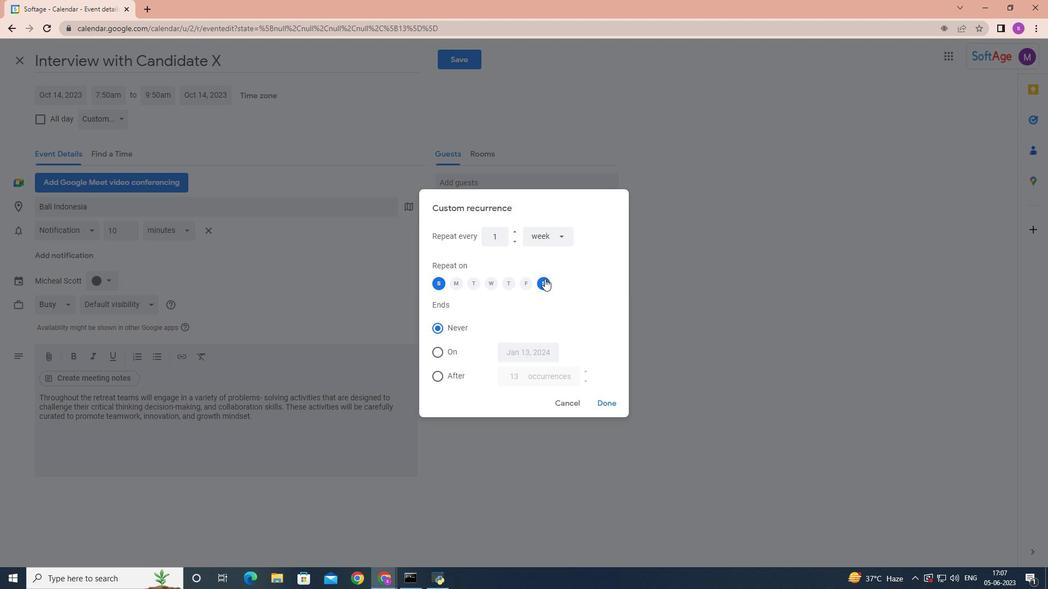 
Action: Mouse moved to (611, 400)
Screenshot: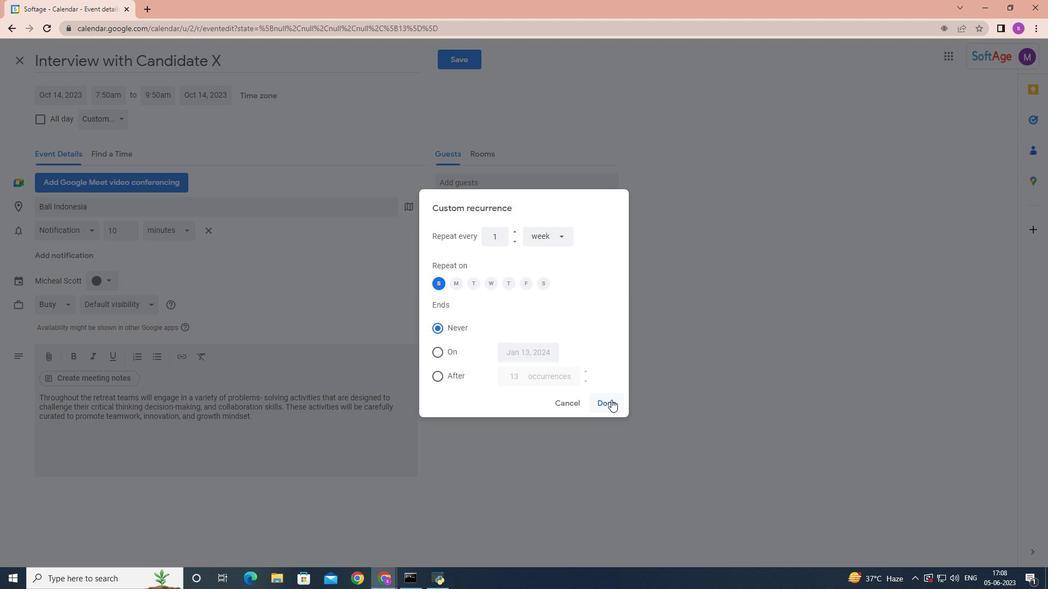 
Action: Mouse pressed left at (611, 400)
Screenshot: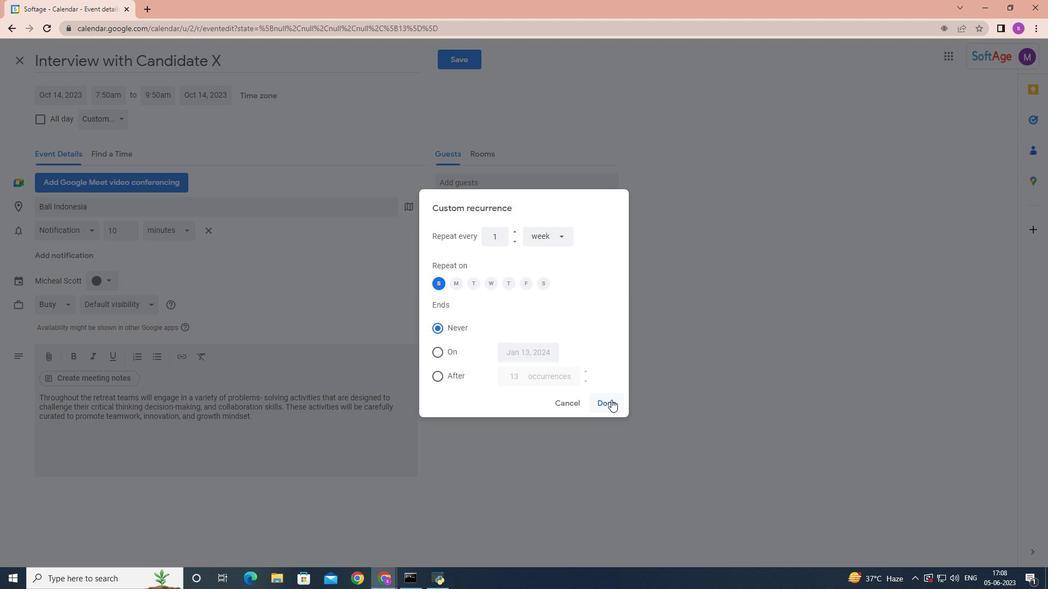 
Action: Mouse moved to (465, 59)
Screenshot: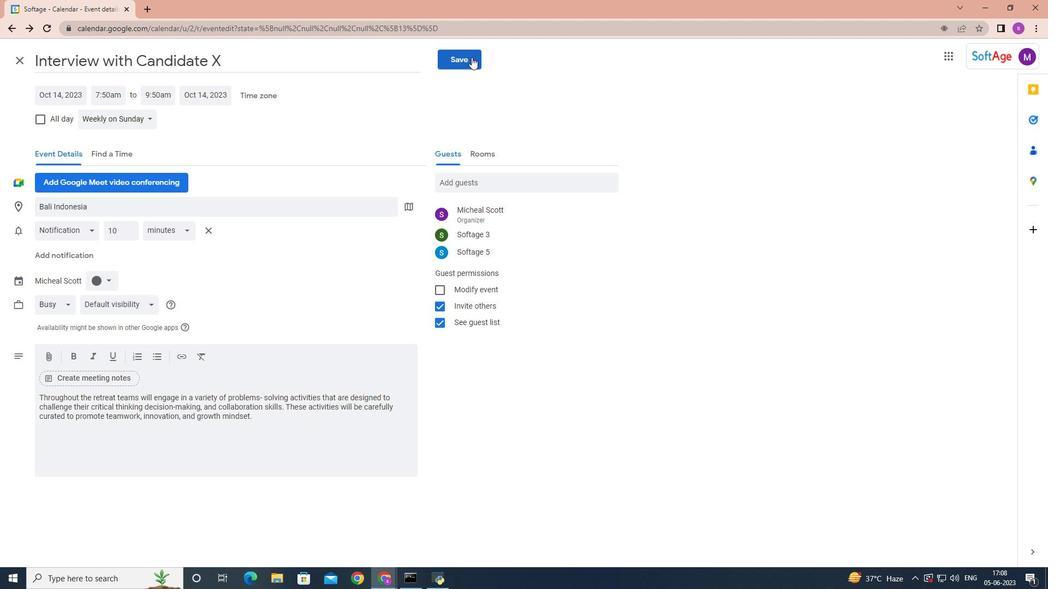 
Action: Mouse pressed left at (465, 59)
Screenshot: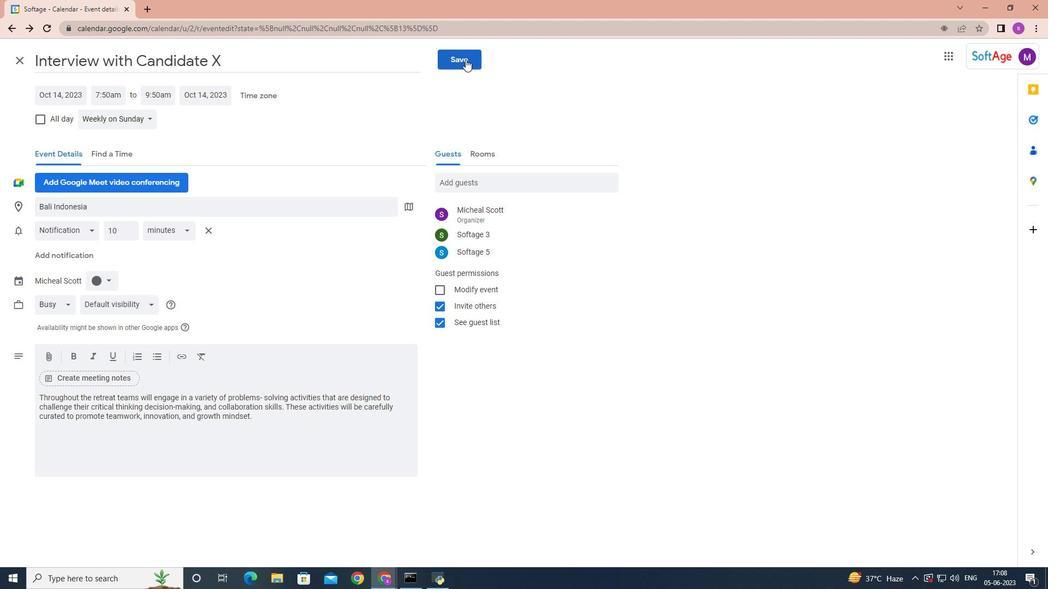 
Action: Mouse moved to (627, 323)
Screenshot: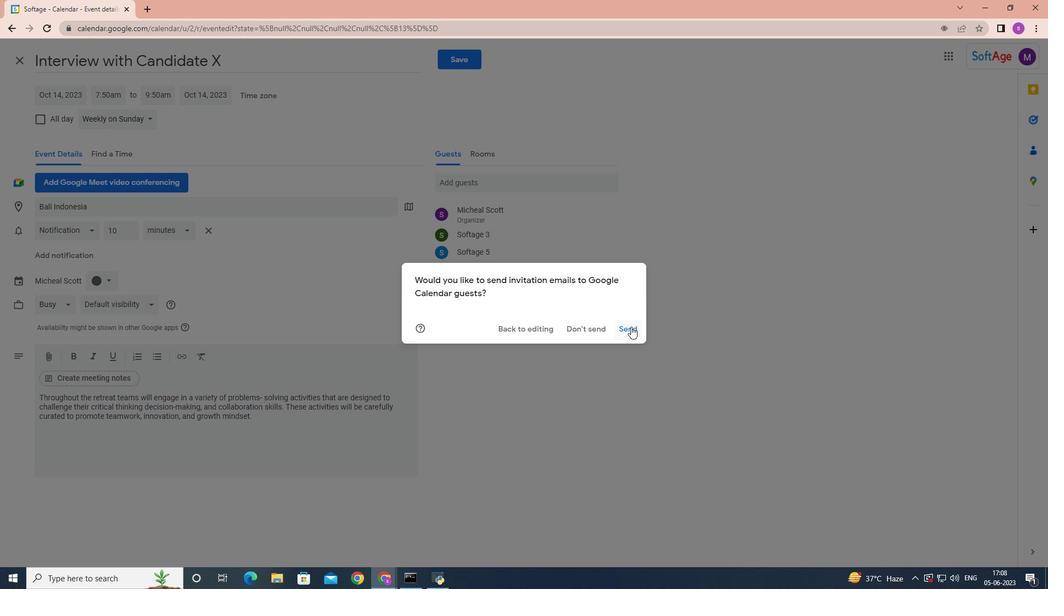 
Action: Mouse pressed left at (627, 323)
Screenshot: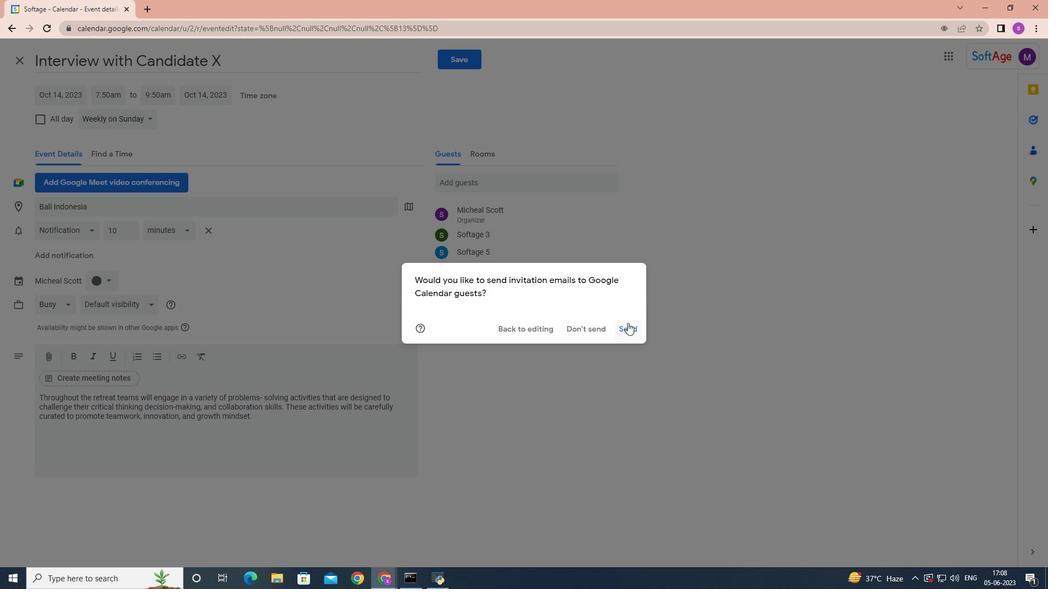 
